 Task:  Click on Hockey In the Cross-Check Hockey League click on  Pick Sheet Your name Grace Davis Team name Sherbrooke Canadiens - X and  Email softage.4@softage.net Period 1 - 3 Point Game Calgary Flames Period 1 - 2 Point Game Boston Bruins Period 1 - 1 Point Game Arizona Coyotes Period 2 - 3 Point Game Anaheim Ducks Period 2 - 2 Point Game New York Islanders Period 2 - 1 Point Game New Jersey Devils Period 3 - 3 Point Game Nashville Predators Period 3 - 2 Point Game Montreal Canadiens Period 3 - 1 Point Game Minnesota Wild Submit pick sheet
Action: Mouse moved to (616, 229)
Screenshot: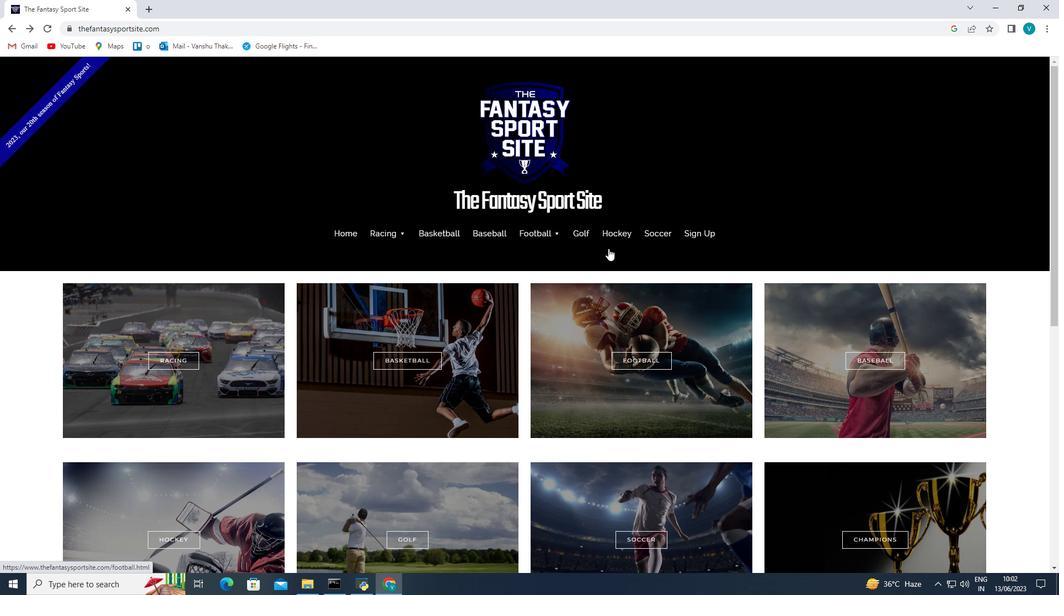 
Action: Mouse pressed left at (616, 229)
Screenshot: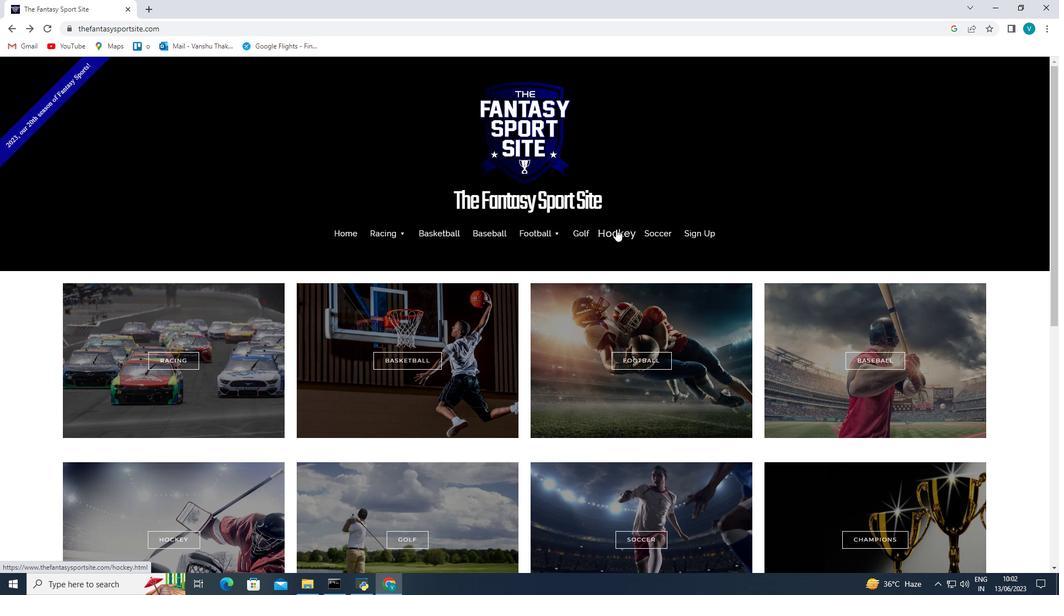 
Action: Mouse moved to (800, 330)
Screenshot: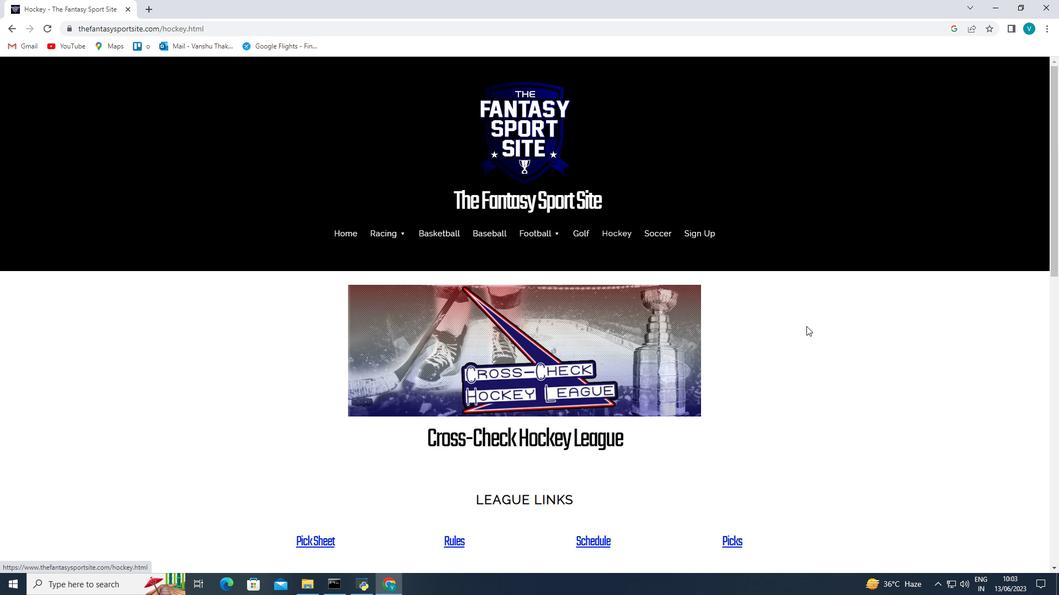
Action: Mouse scrolled (800, 329) with delta (0, 0)
Screenshot: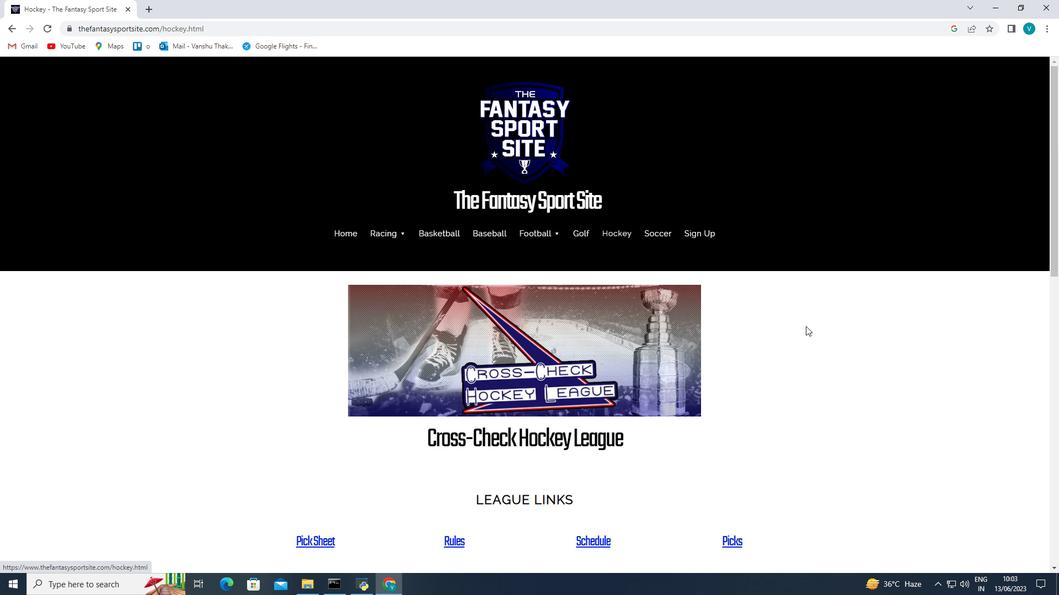 
Action: Mouse moved to (786, 335)
Screenshot: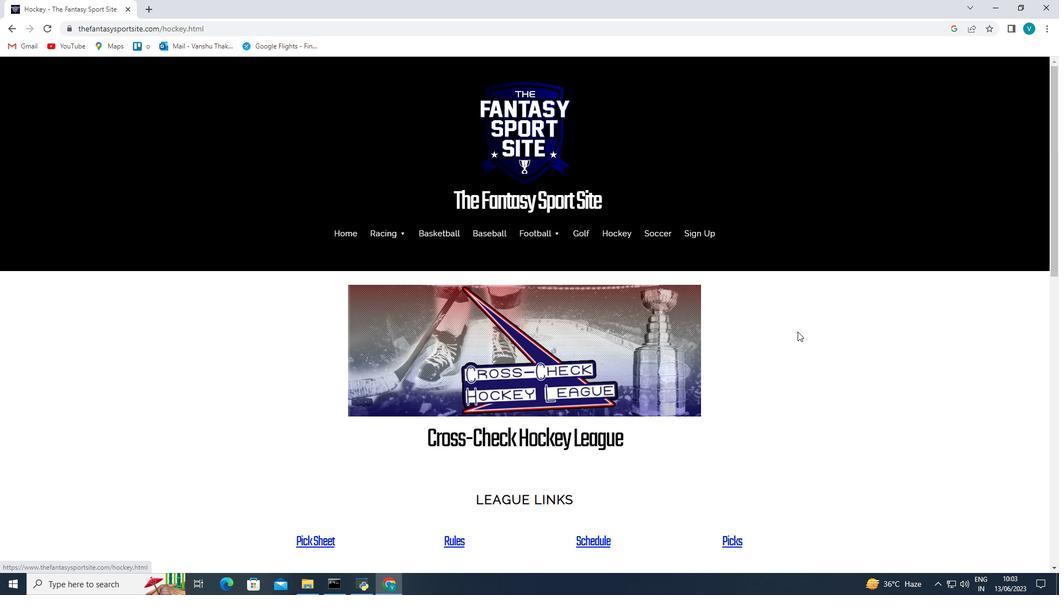 
Action: Mouse scrolled (786, 335) with delta (0, 0)
Screenshot: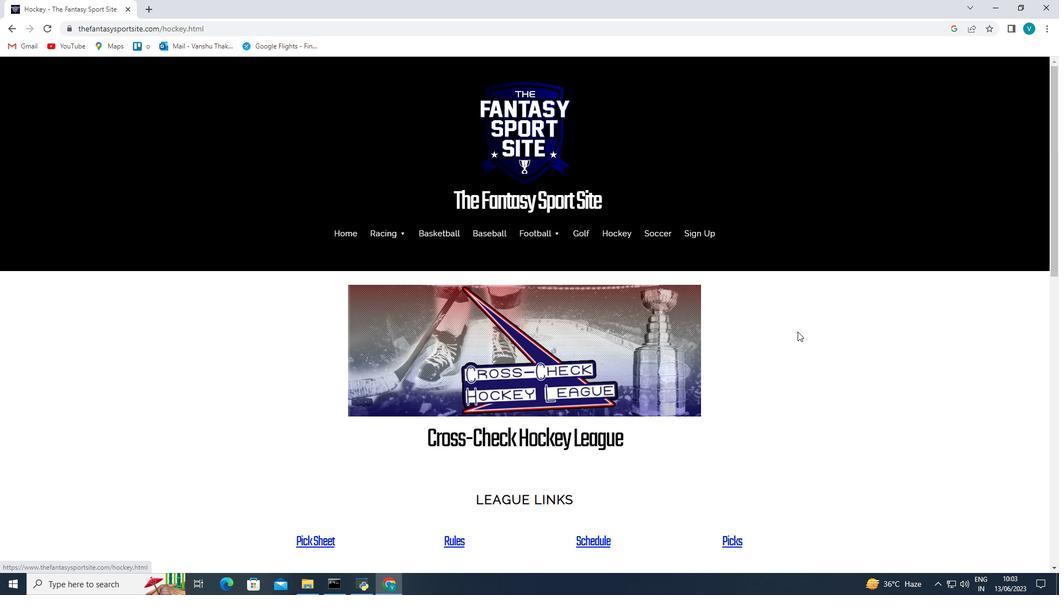 
Action: Mouse moved to (784, 336)
Screenshot: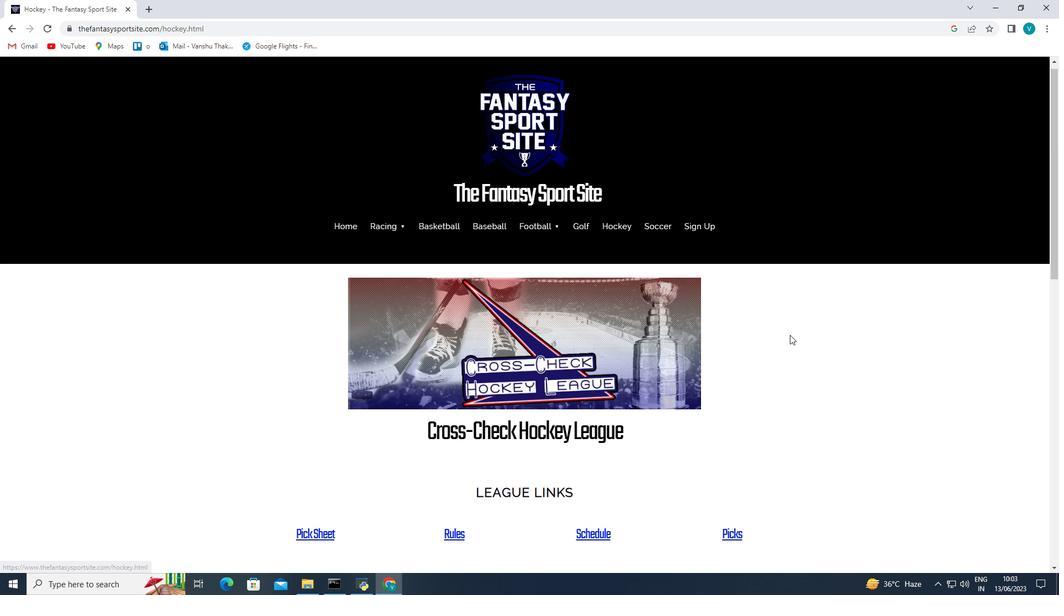 
Action: Mouse scrolled (784, 335) with delta (0, 0)
Screenshot: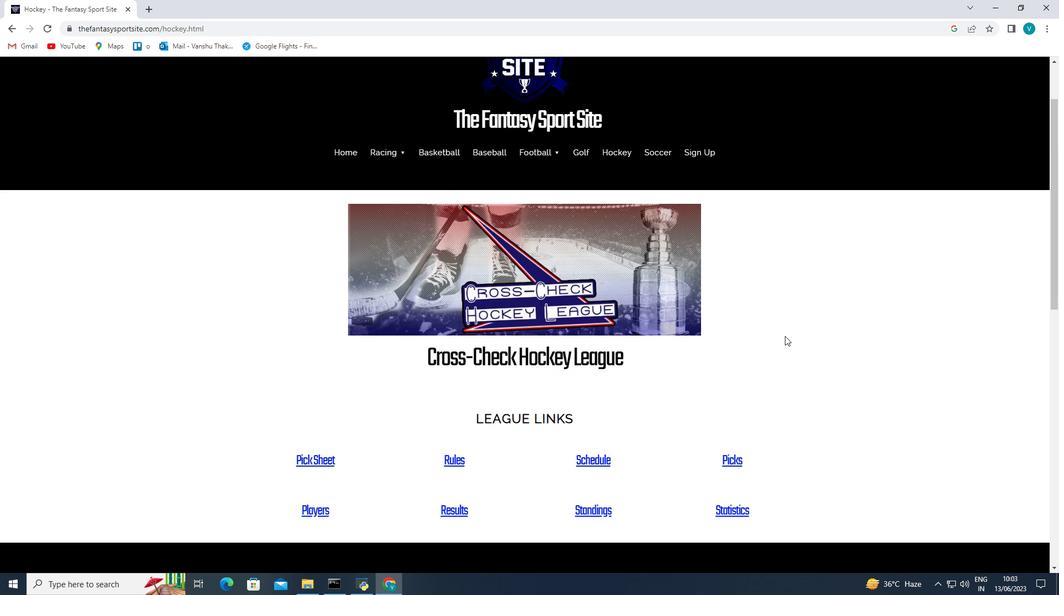 
Action: Mouse moved to (333, 383)
Screenshot: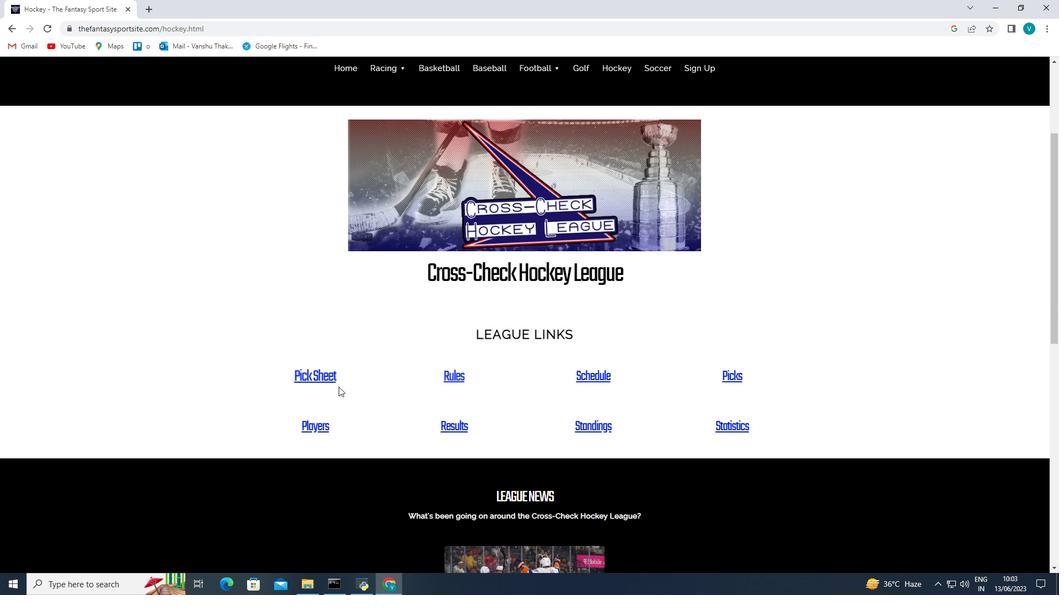 
Action: Mouse pressed left at (333, 383)
Screenshot: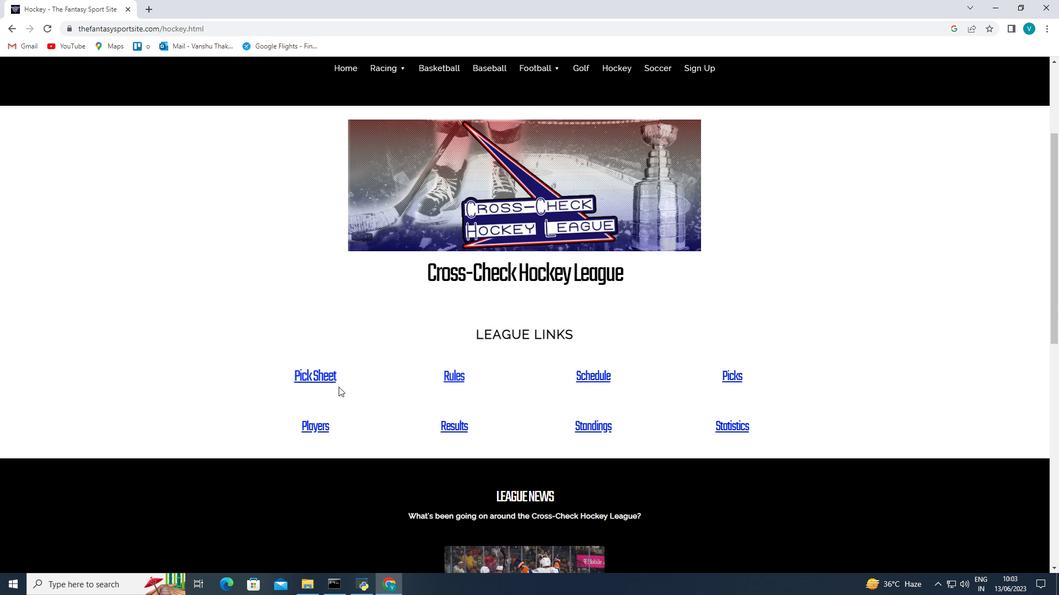 
Action: Mouse moved to (673, 373)
Screenshot: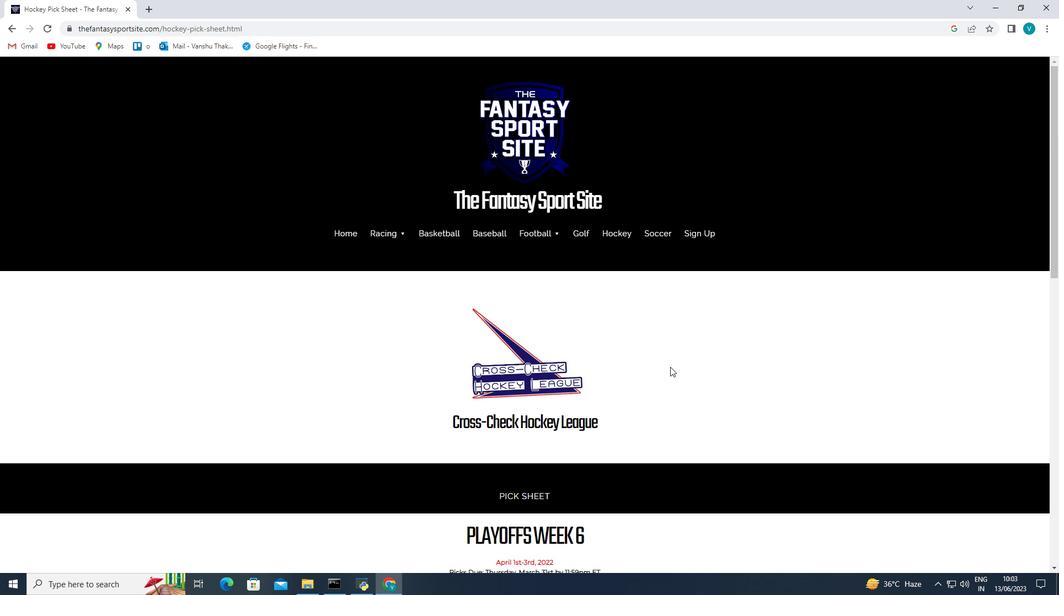 
Action: Mouse scrolled (673, 372) with delta (0, 0)
Screenshot: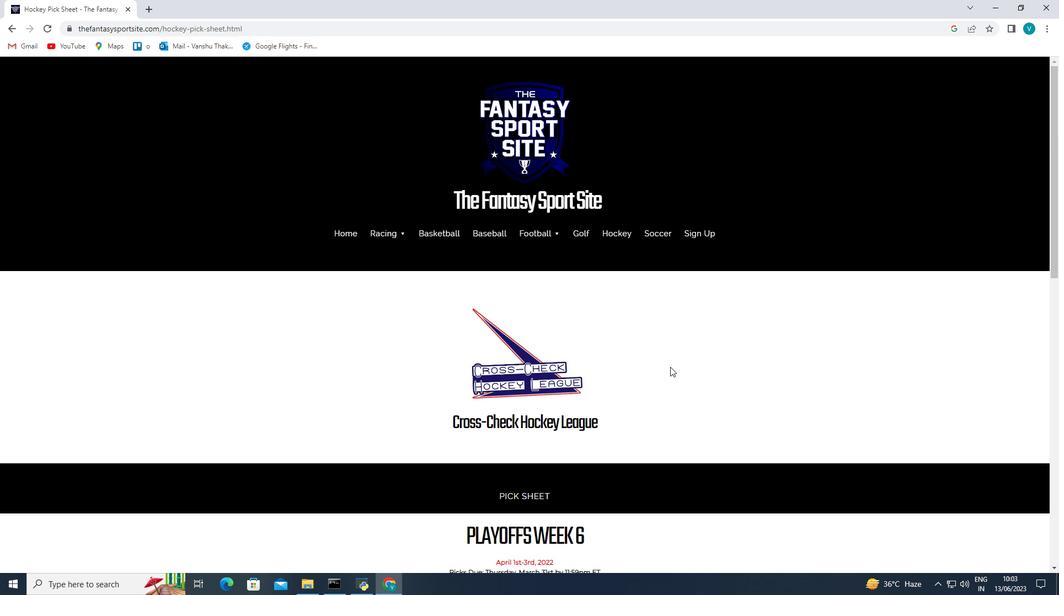 
Action: Mouse moved to (675, 376)
Screenshot: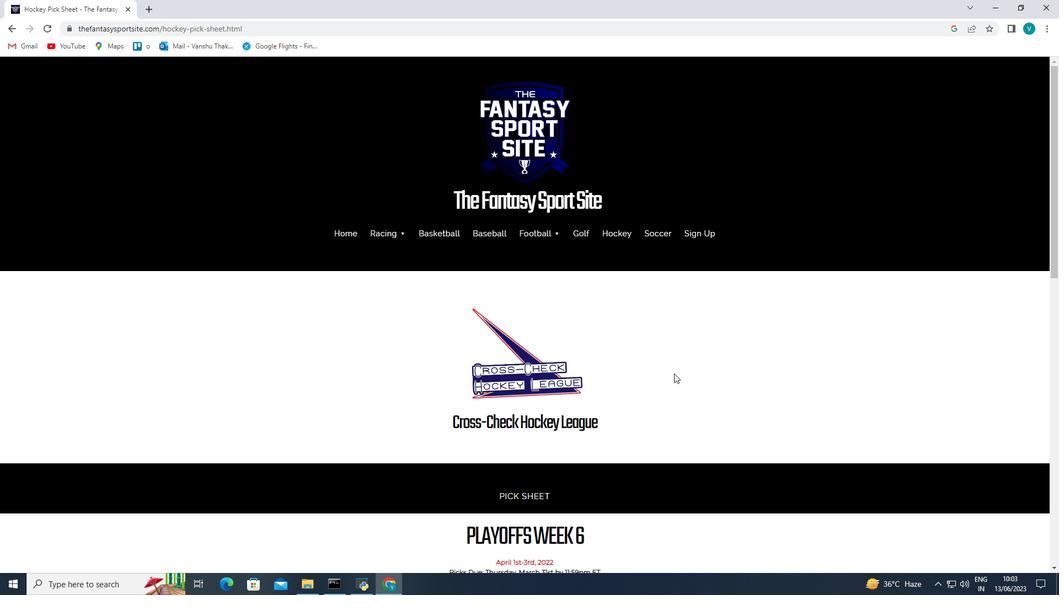 
Action: Mouse scrolled (675, 376) with delta (0, 0)
Screenshot: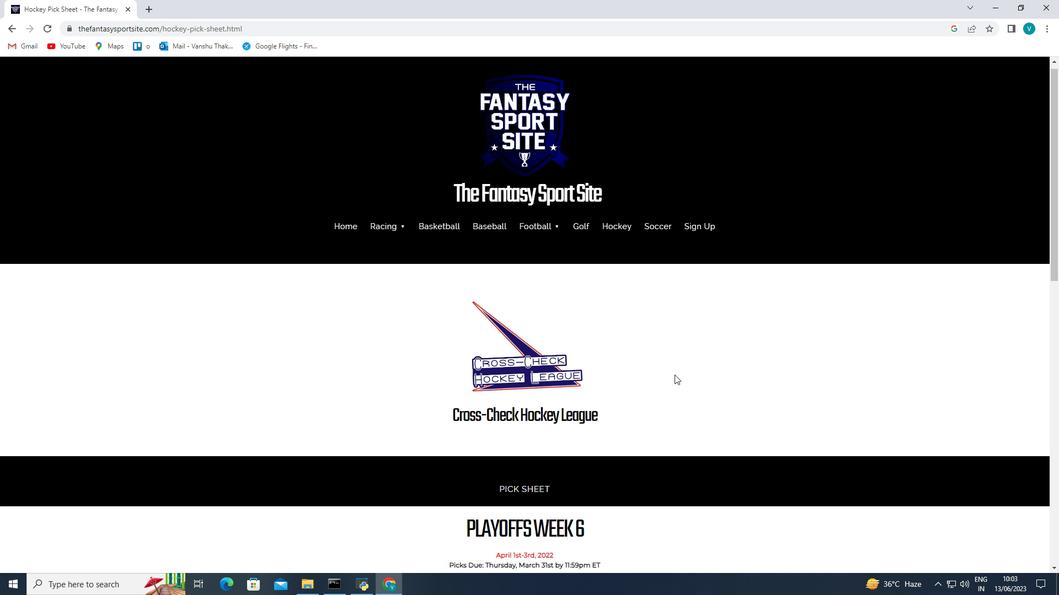 
Action: Mouse moved to (676, 379)
Screenshot: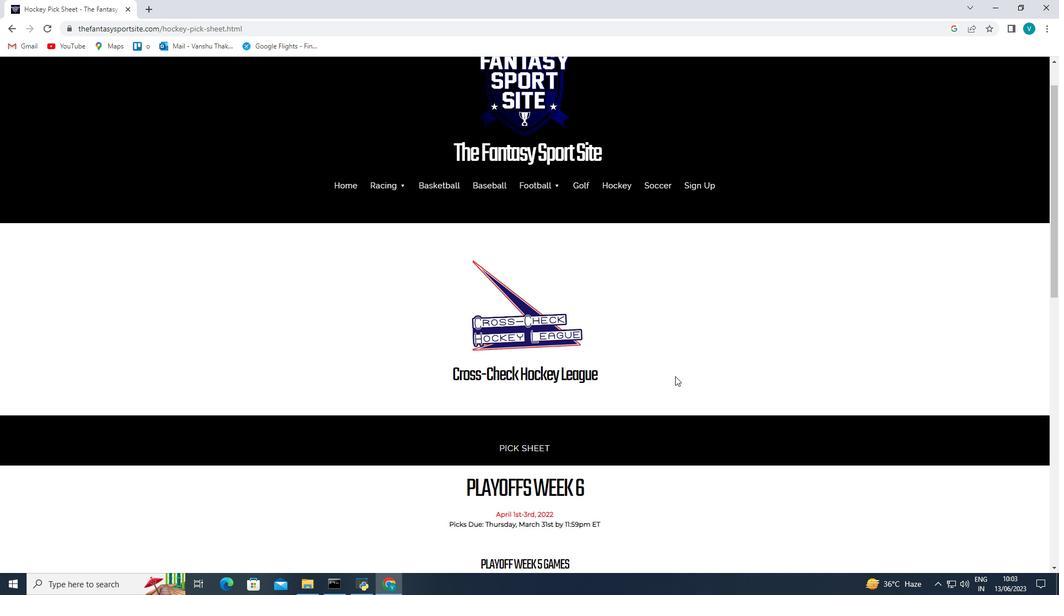 
Action: Mouse scrolled (676, 378) with delta (0, 0)
Screenshot: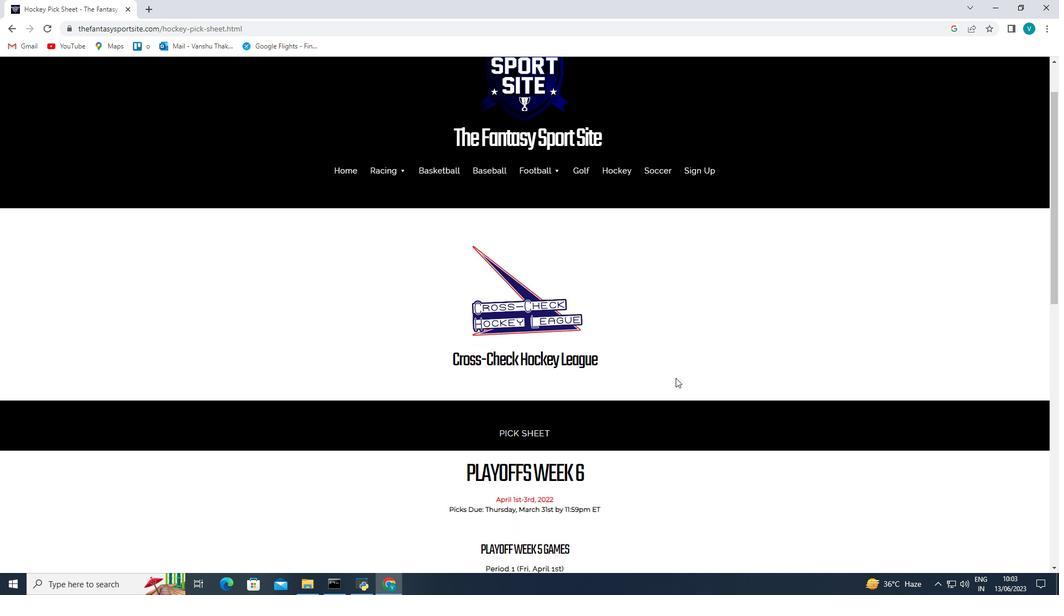 
Action: Mouse scrolled (676, 378) with delta (0, 0)
Screenshot: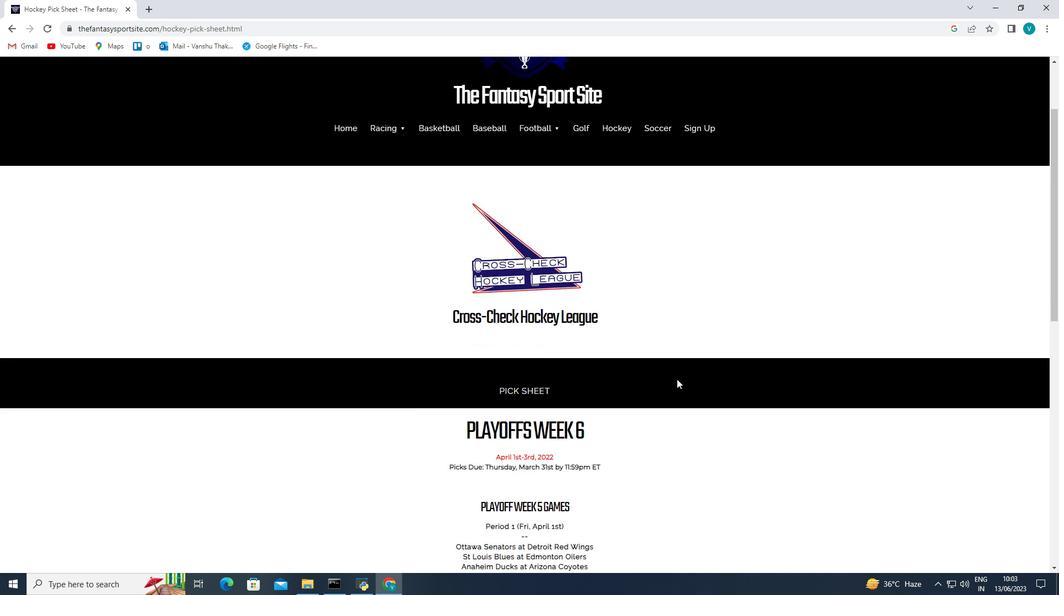 
Action: Mouse scrolled (676, 378) with delta (0, 0)
Screenshot: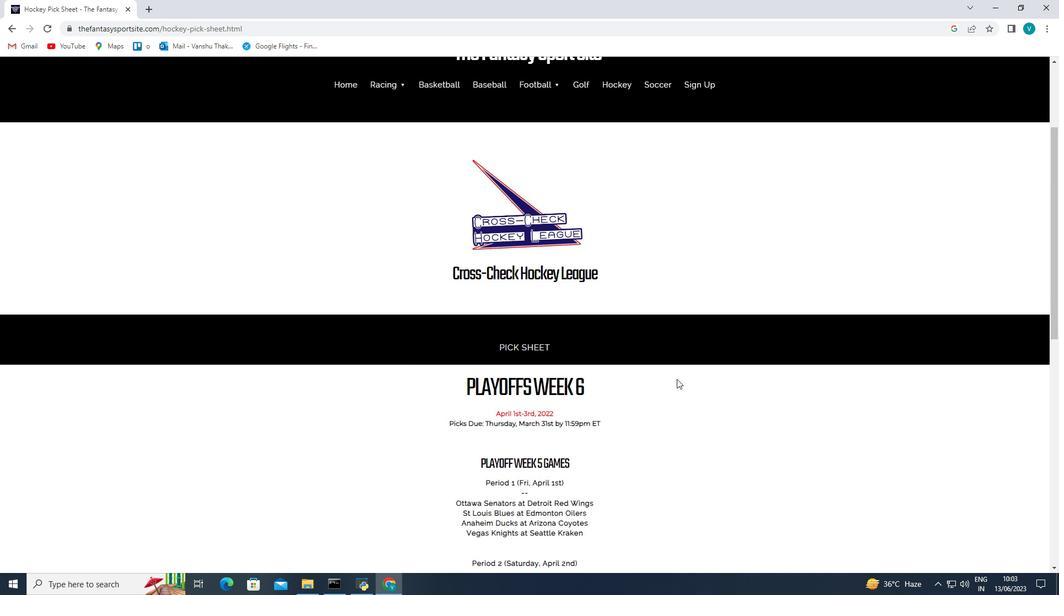 
Action: Mouse scrolled (676, 378) with delta (0, 0)
Screenshot: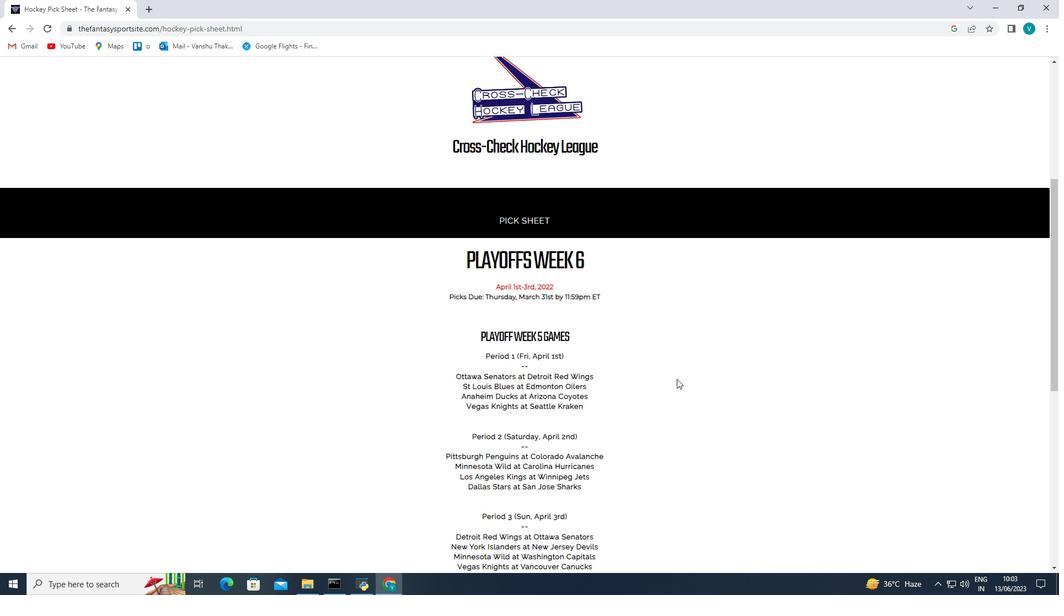 
Action: Mouse scrolled (676, 378) with delta (0, 0)
Screenshot: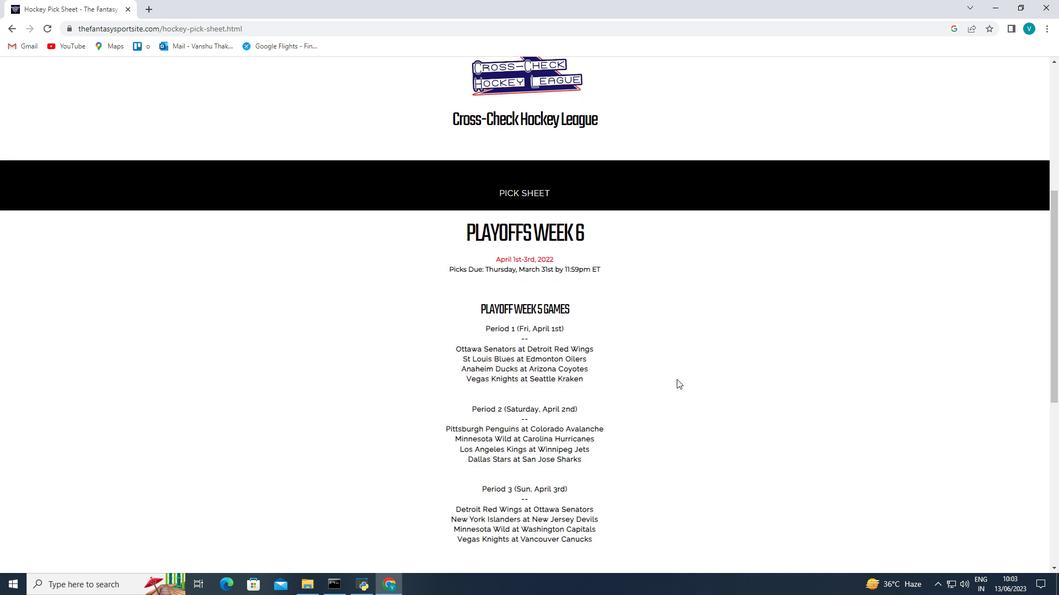 
Action: Mouse scrolled (676, 378) with delta (0, 0)
Screenshot: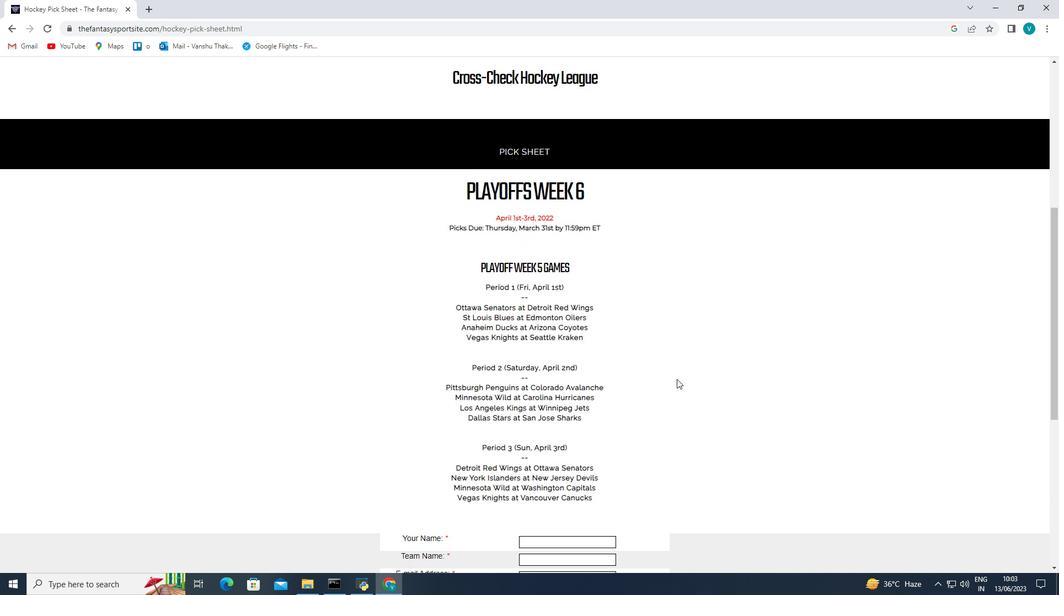 
Action: Mouse scrolled (676, 378) with delta (0, 0)
Screenshot: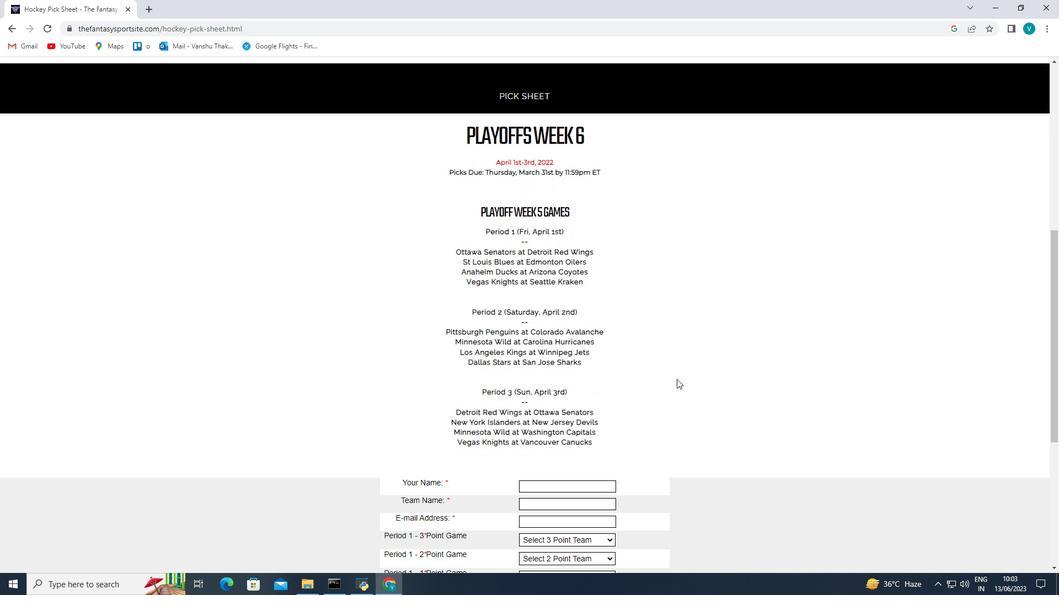 
Action: Mouse scrolled (676, 378) with delta (0, 0)
Screenshot: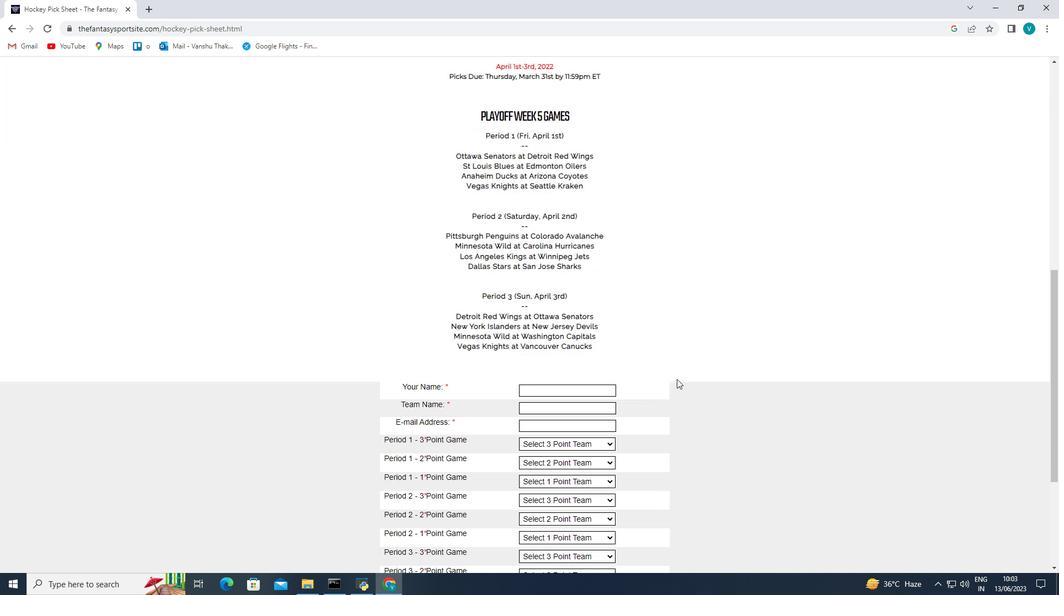 
Action: Mouse scrolled (676, 378) with delta (0, 0)
Screenshot: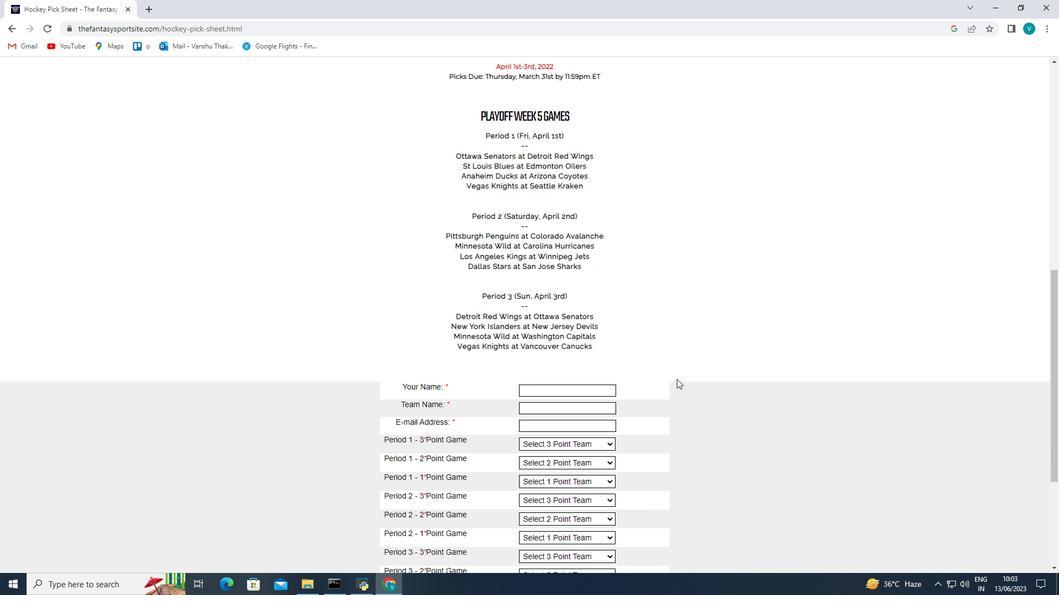 
Action: Mouse scrolled (676, 378) with delta (0, 0)
Screenshot: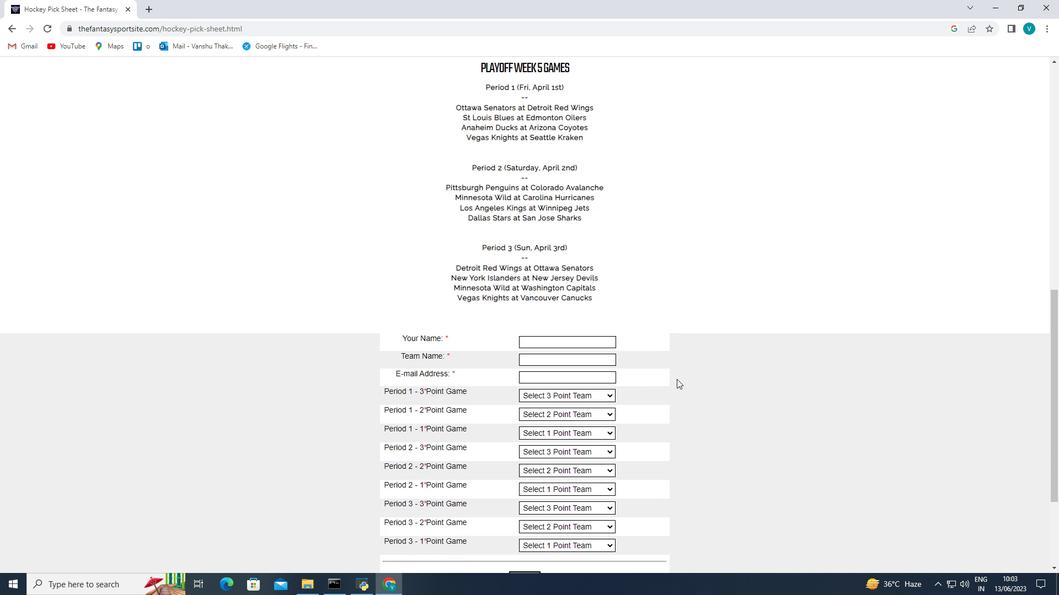 
Action: Mouse moved to (558, 228)
Screenshot: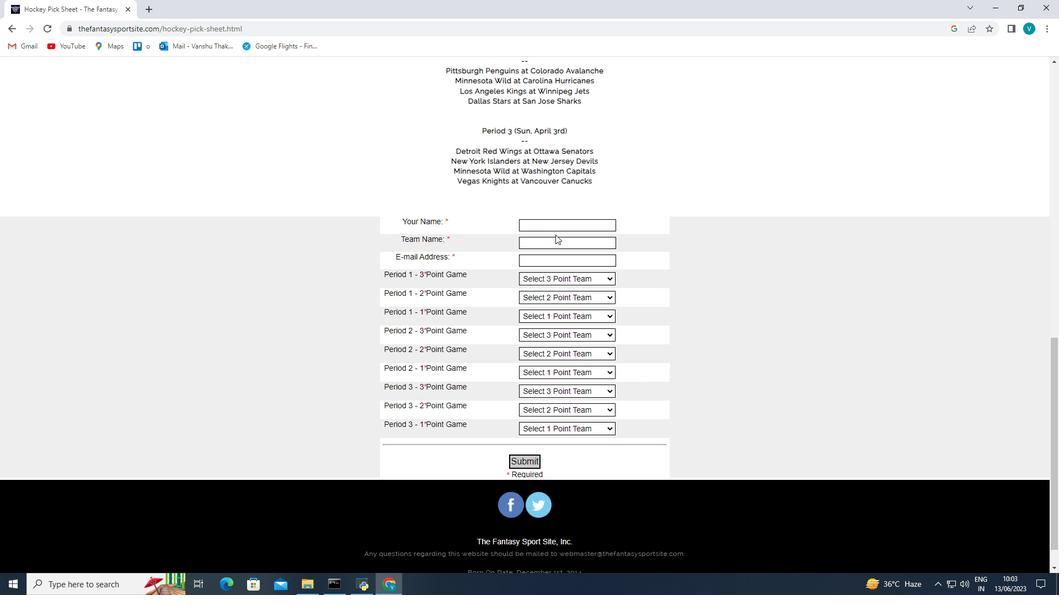
Action: Mouse pressed left at (558, 228)
Screenshot: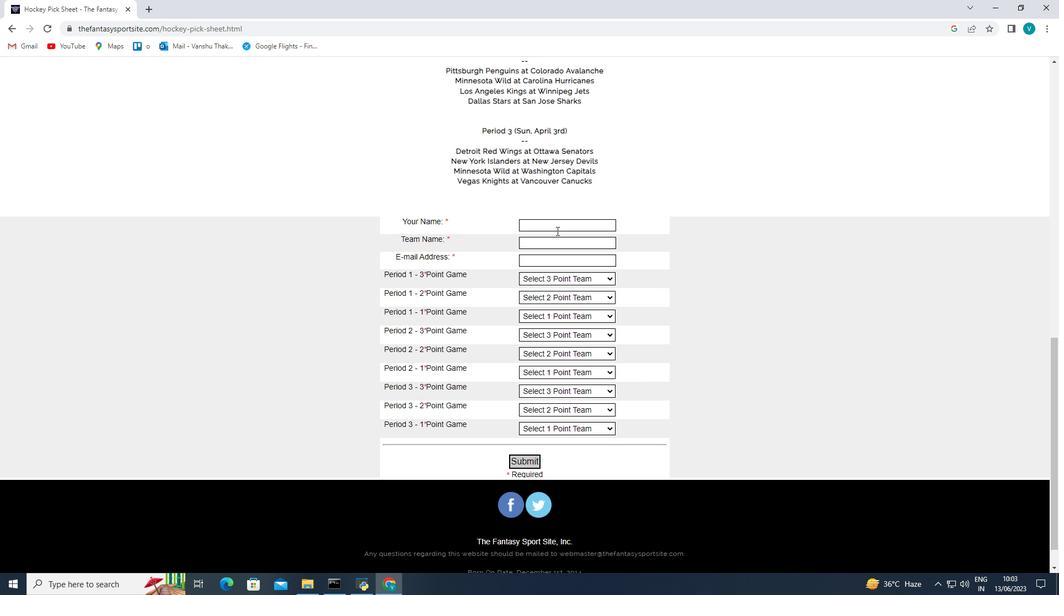 
Action: Key pressed <Key.shift>Grace<Key.space><Key.shift>Davis
Screenshot: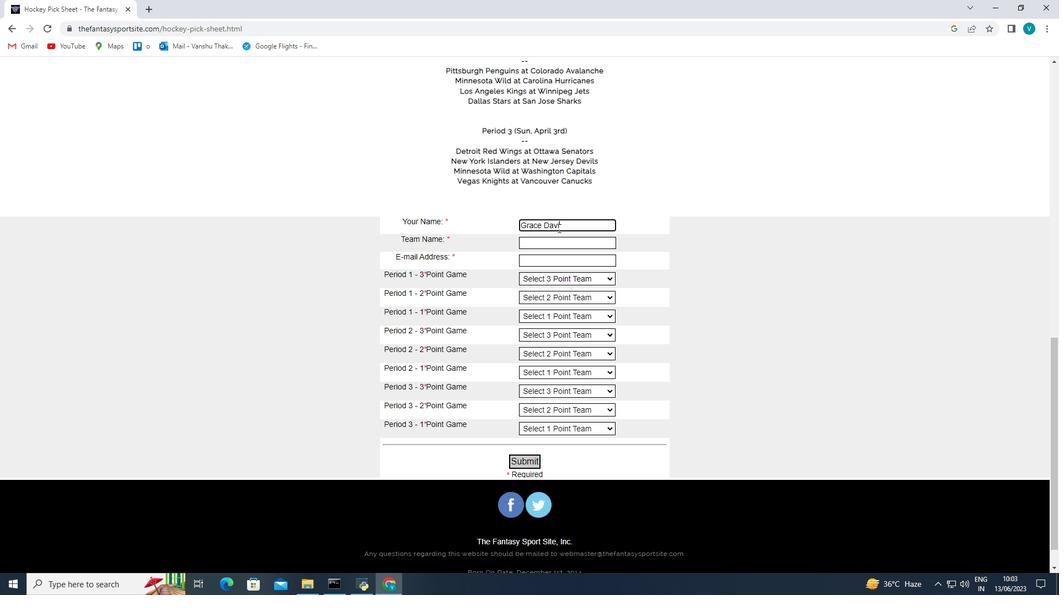 
Action: Mouse moved to (554, 247)
Screenshot: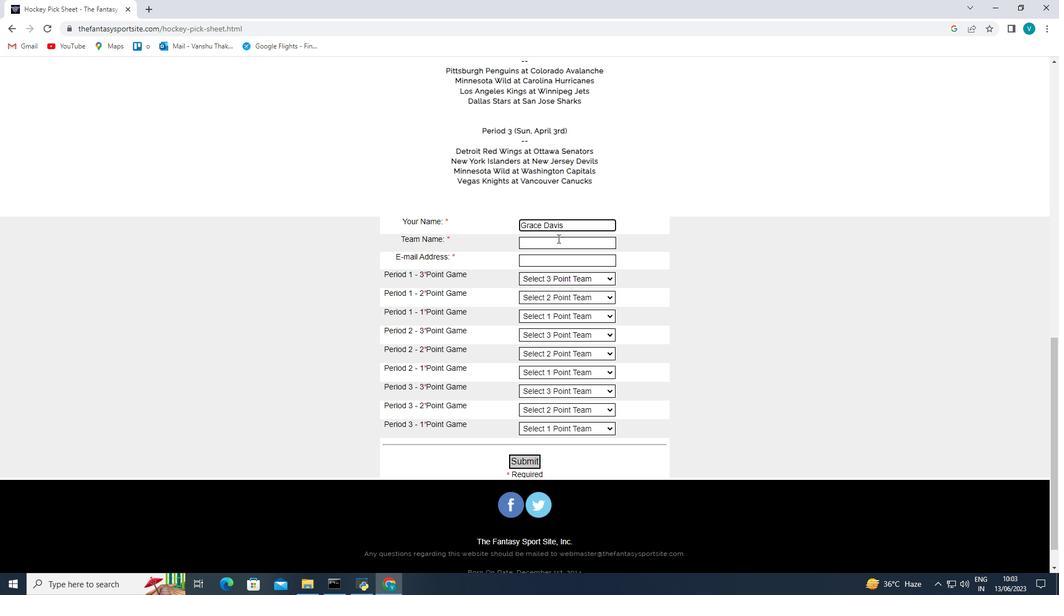 
Action: Mouse pressed left at (554, 247)
Screenshot: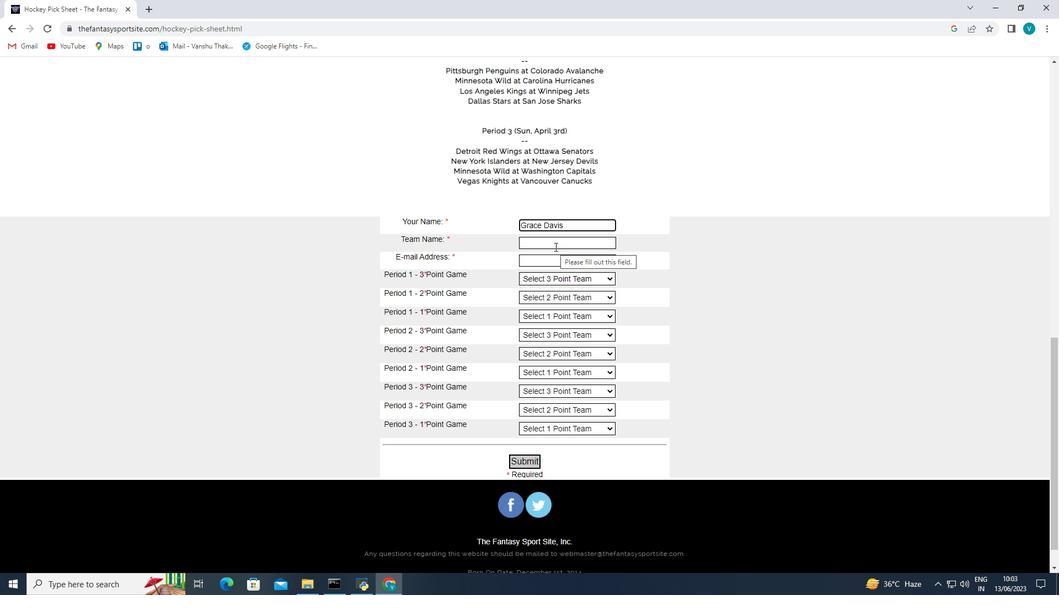 
Action: Key pressed <Key.shift><Key.shift><Key.shift><Key.shift><Key.shift><Key.shift><Key.shift><Key.shift><Key.shift><Key.shift><Key.shift><Key.shift><Key.shift><Key.shift><Key.shift><Key.shift><Key.shift><Key.shift><Key.shift><Key.shift><Key.shift><Key.shift><Key.shift><Key.shift><Key.shift><Key.shift><Key.shift><Key.shift><Key.shift><Key.shift><Key.shift><Key.shift><Key.shift><Key.shift>Sherbrooke<Key.space><Key.shift><Key.shift><Key.shift><Key.shift><Key.shift><Key.shift><Key.shift><Key.shift><Key.shift><Key.shift><Key.shift>Canadiens-<Key.shift>X
Screenshot: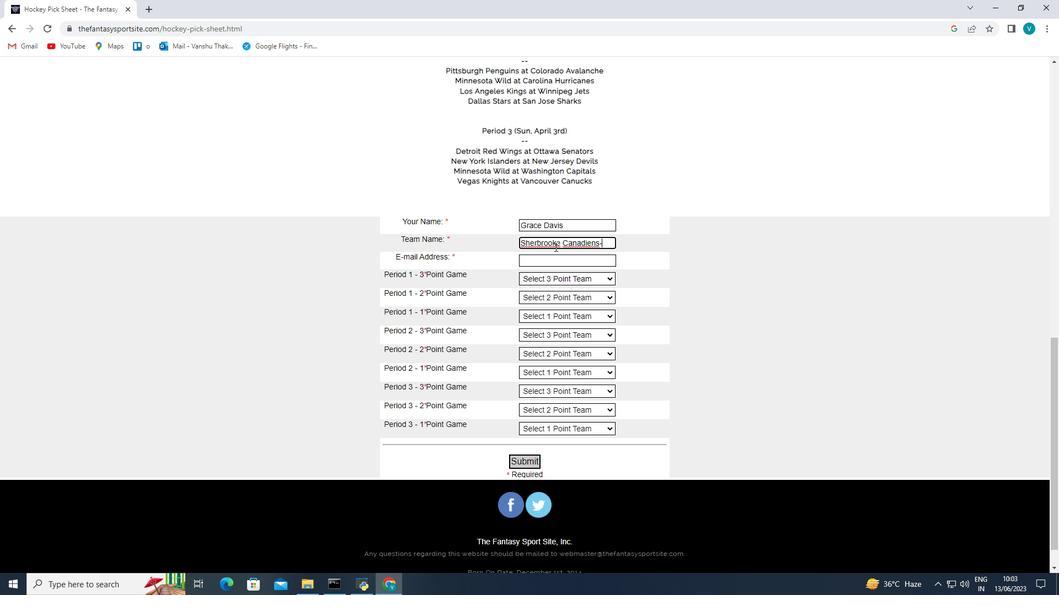 
Action: Mouse moved to (558, 263)
Screenshot: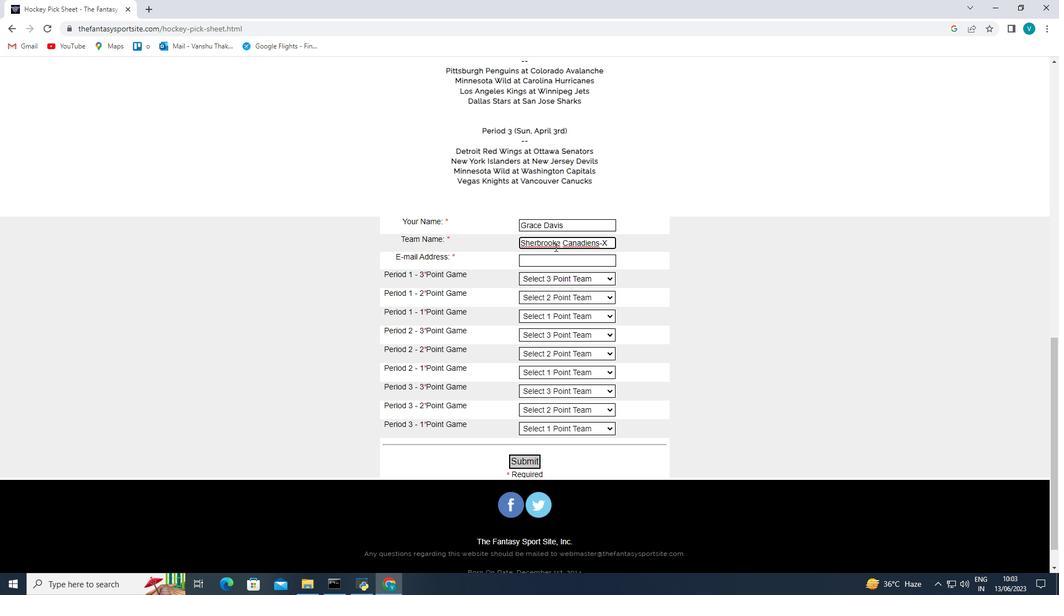 
Action: Mouse pressed left at (558, 263)
Screenshot: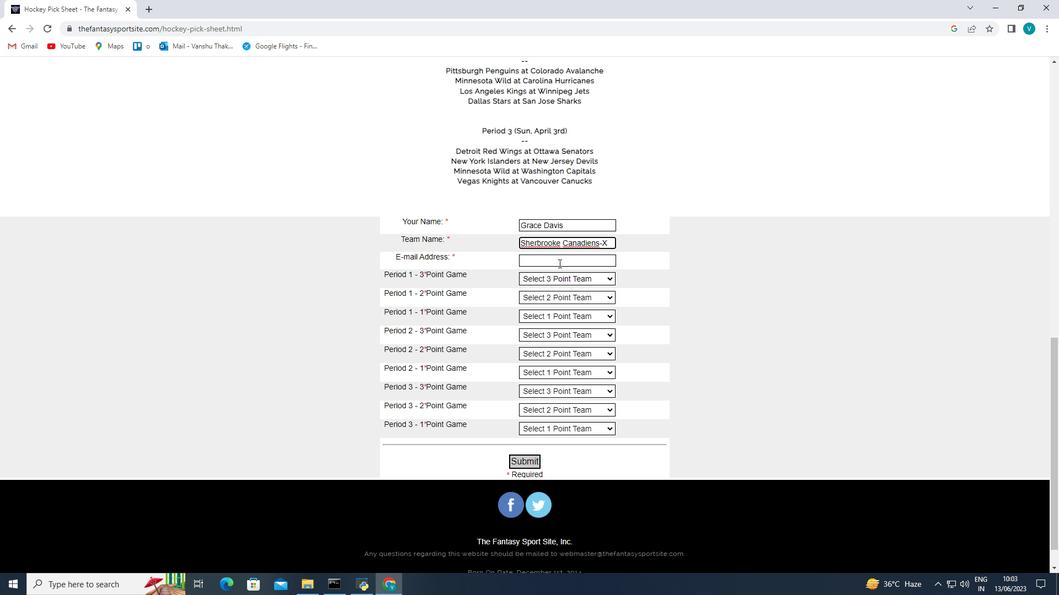 
Action: Key pressed softage.4<Key.shift><Key.shift>@softage.net
Screenshot: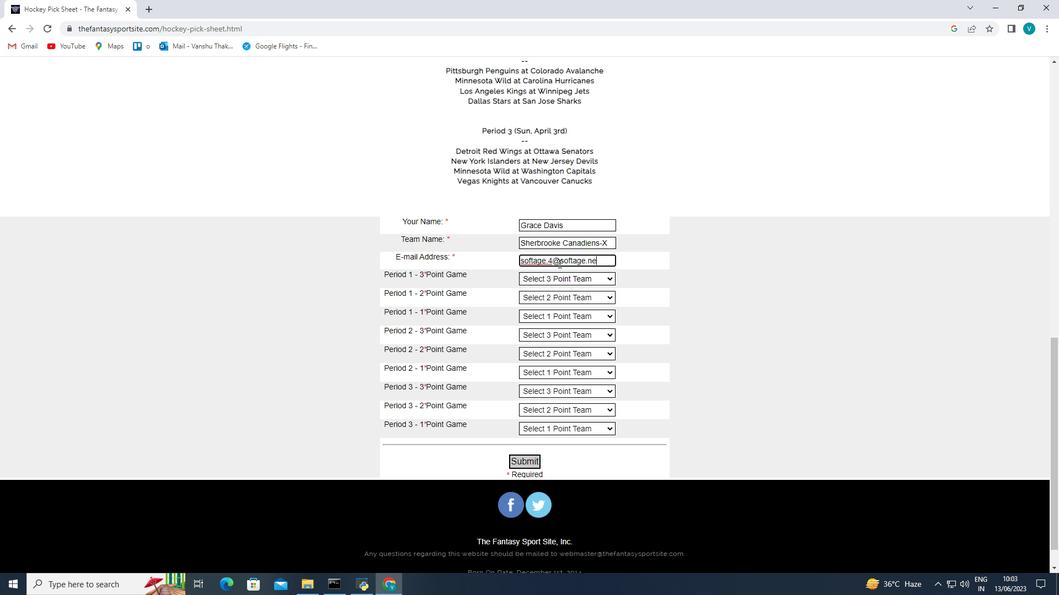 
Action: Mouse moved to (590, 280)
Screenshot: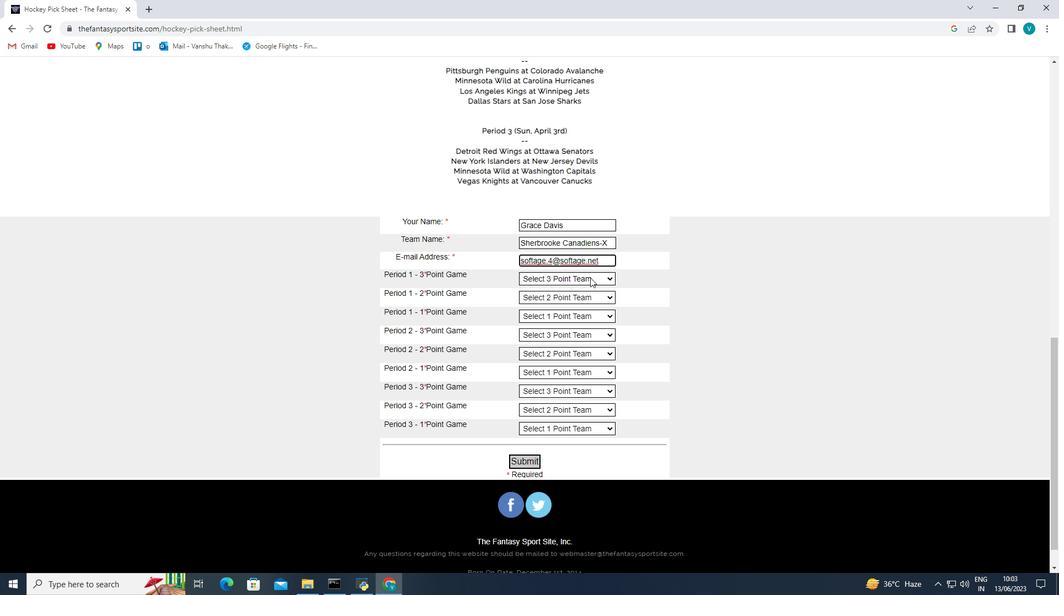 
Action: Mouse pressed left at (590, 280)
Screenshot: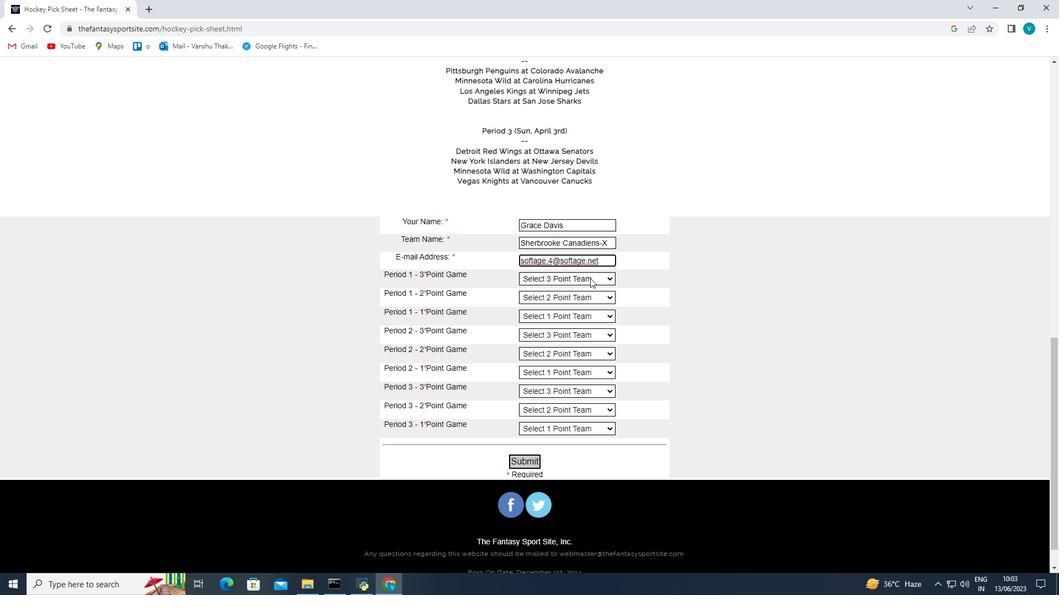 
Action: Mouse moved to (579, 335)
Screenshot: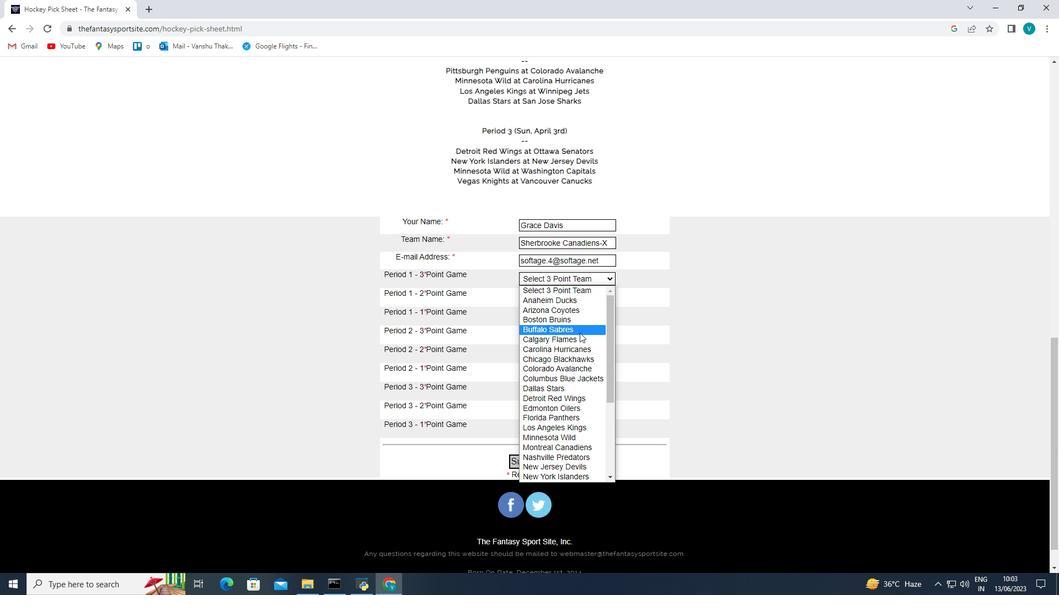 
Action: Mouse pressed left at (579, 335)
Screenshot: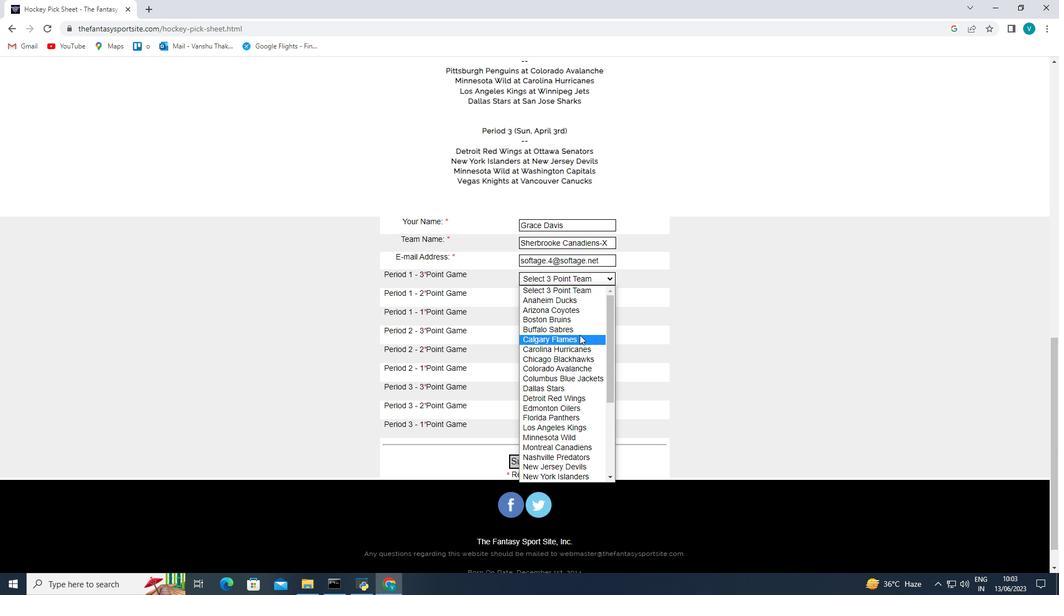 
Action: Mouse moved to (580, 297)
Screenshot: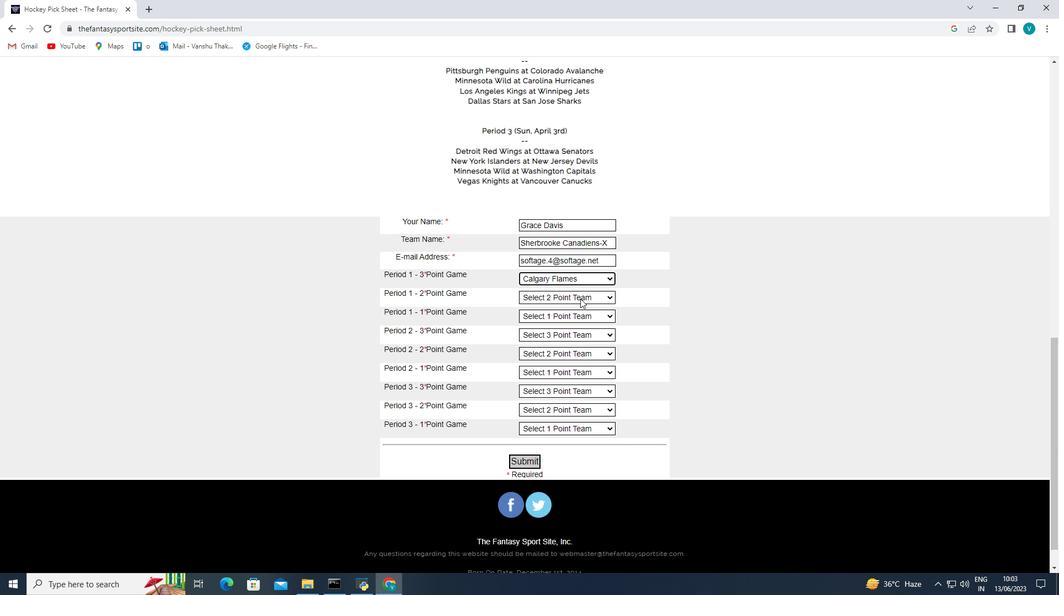 
Action: Mouse pressed left at (580, 297)
Screenshot: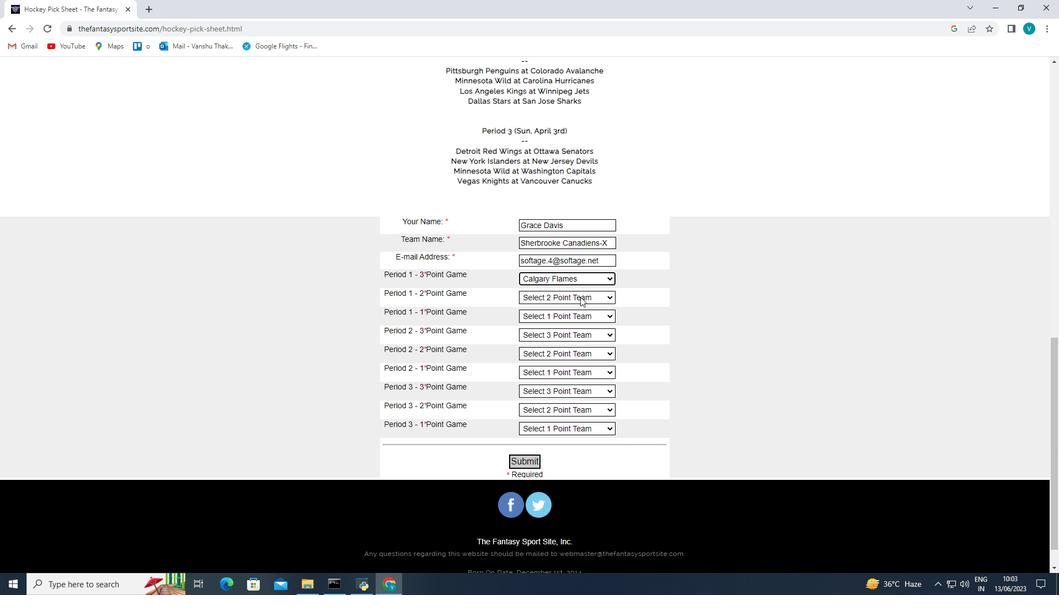 
Action: Mouse moved to (575, 338)
Screenshot: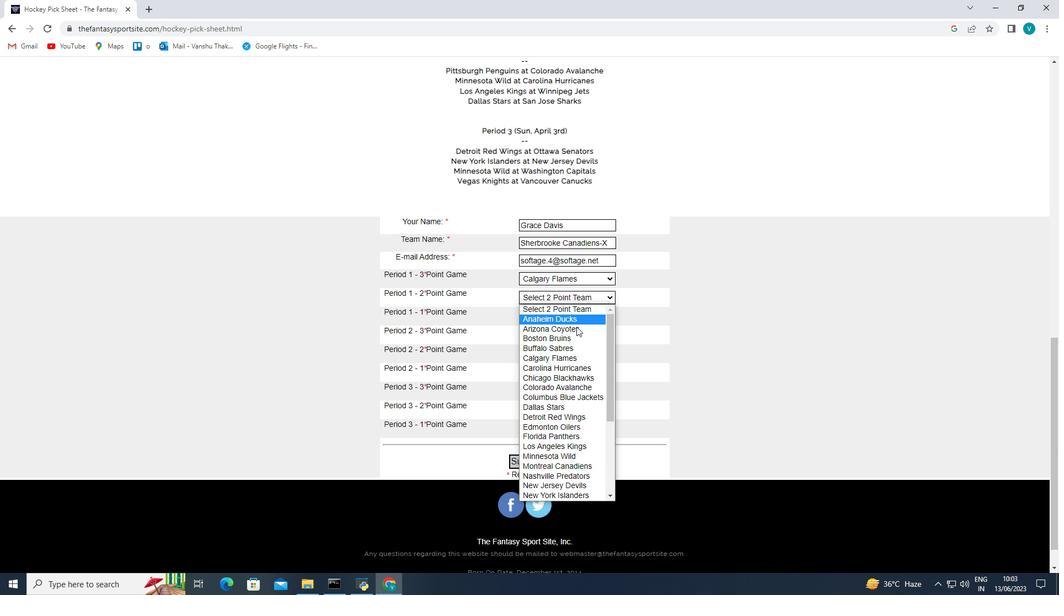 
Action: Mouse pressed left at (575, 338)
Screenshot: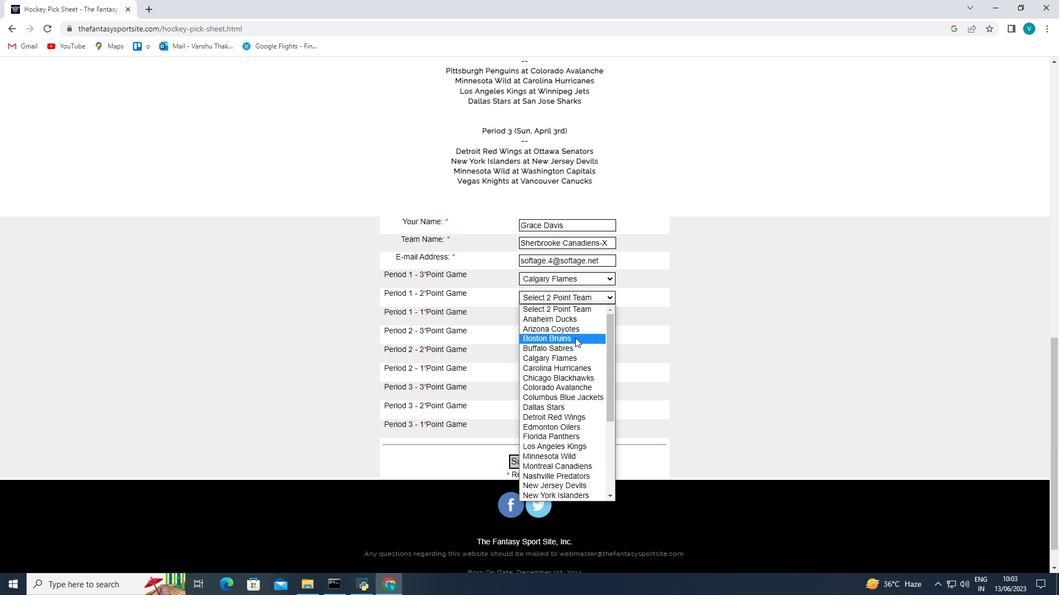 
Action: Mouse moved to (578, 317)
Screenshot: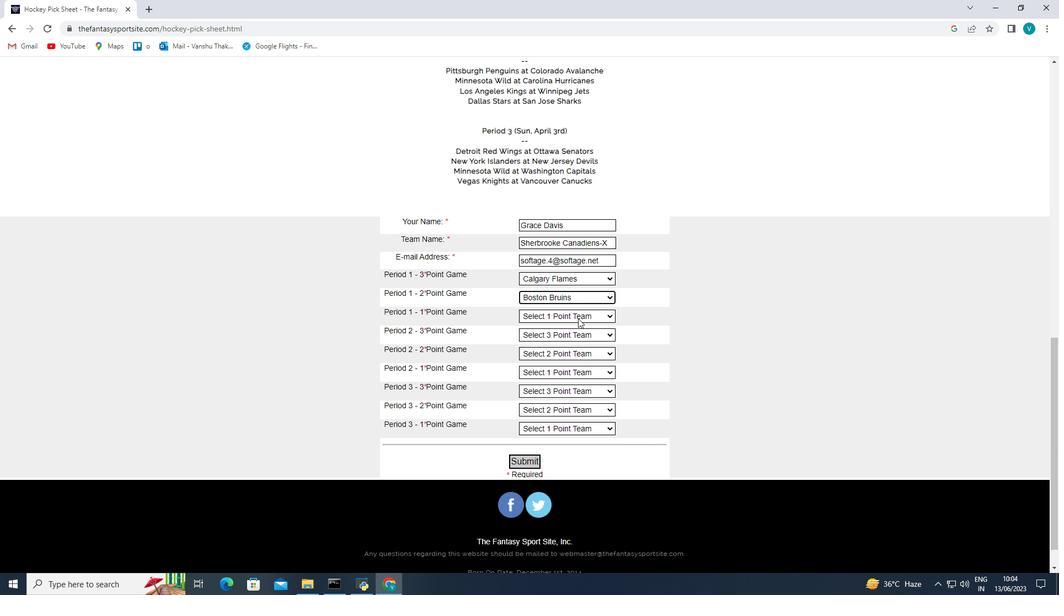 
Action: Mouse pressed left at (578, 317)
Screenshot: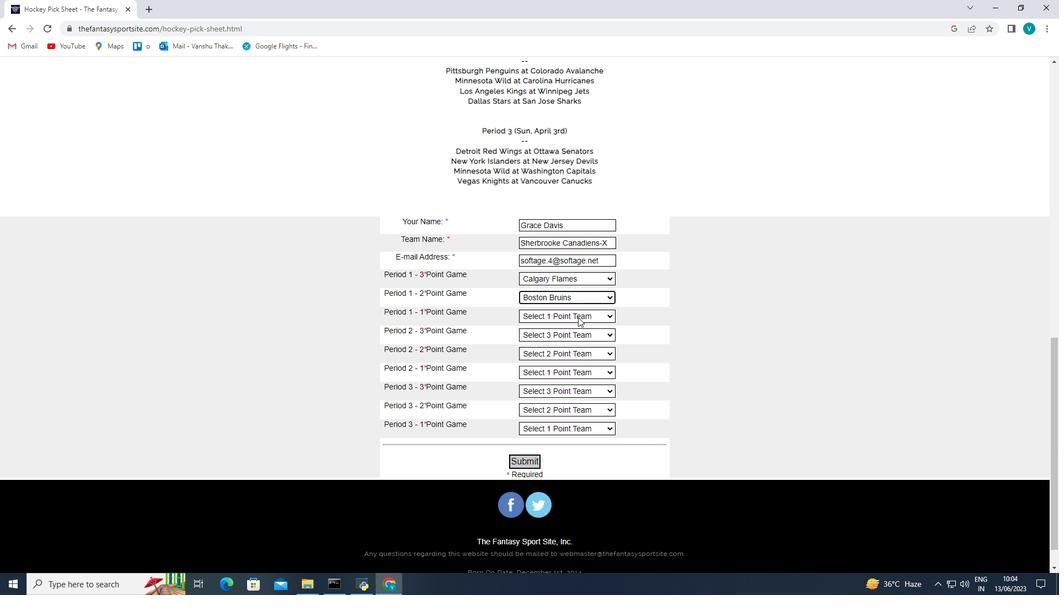 
Action: Mouse moved to (581, 349)
Screenshot: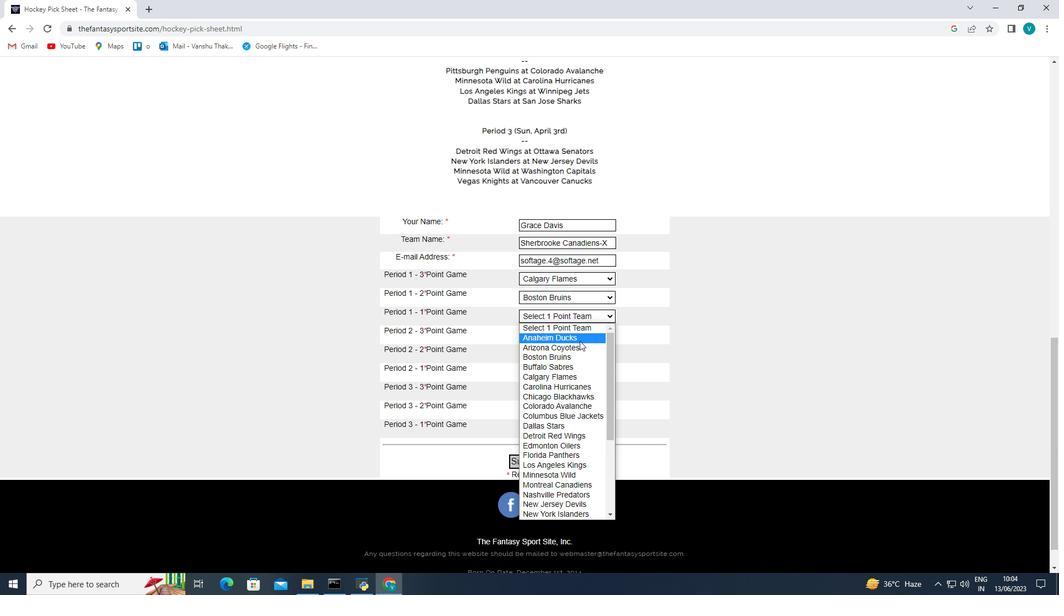 
Action: Mouse pressed left at (581, 349)
Screenshot: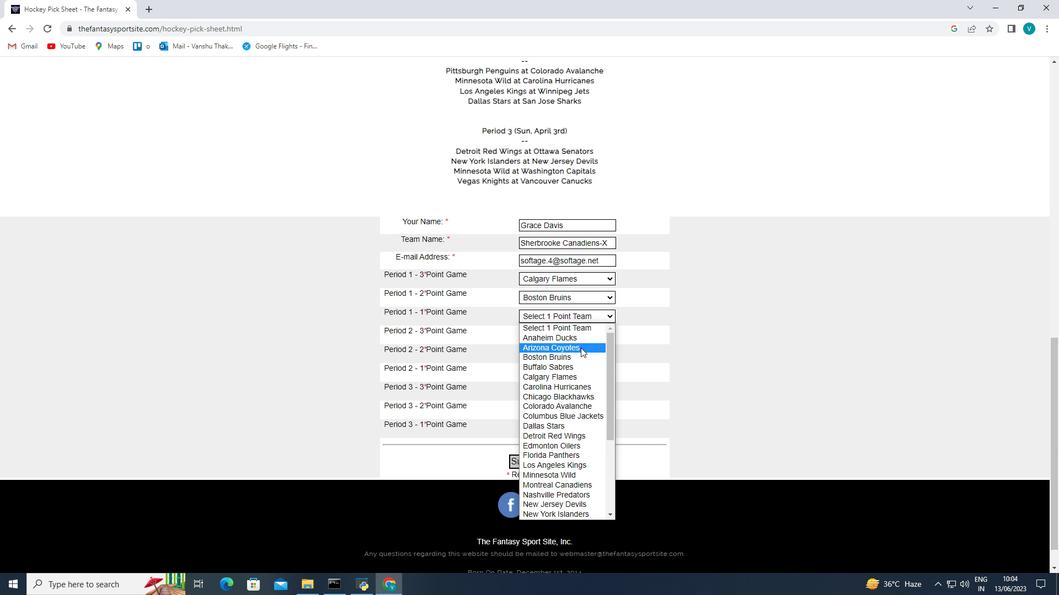 
Action: Mouse moved to (582, 330)
Screenshot: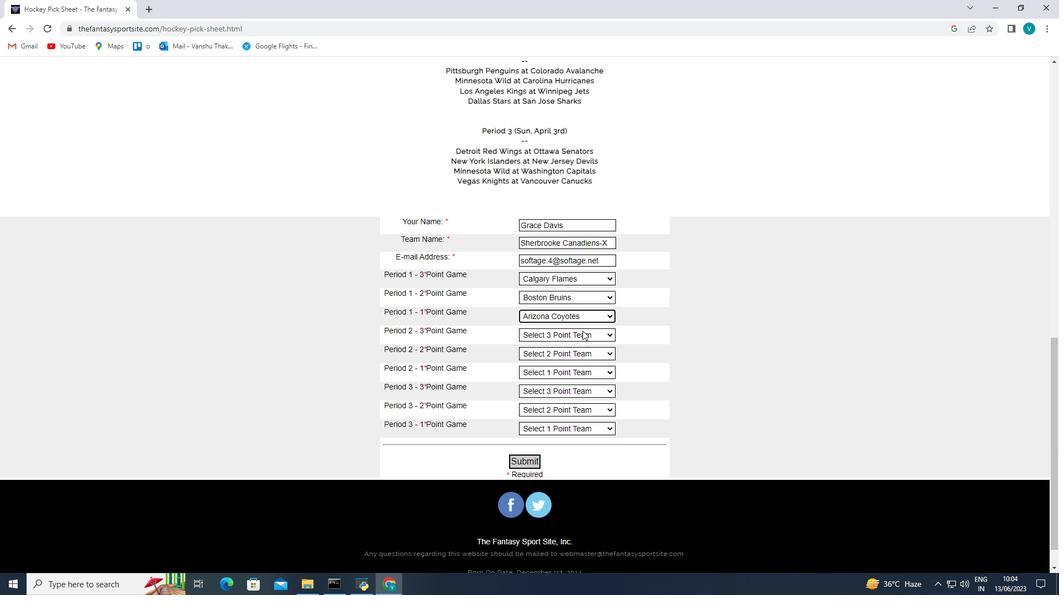 
Action: Mouse pressed left at (582, 330)
Screenshot: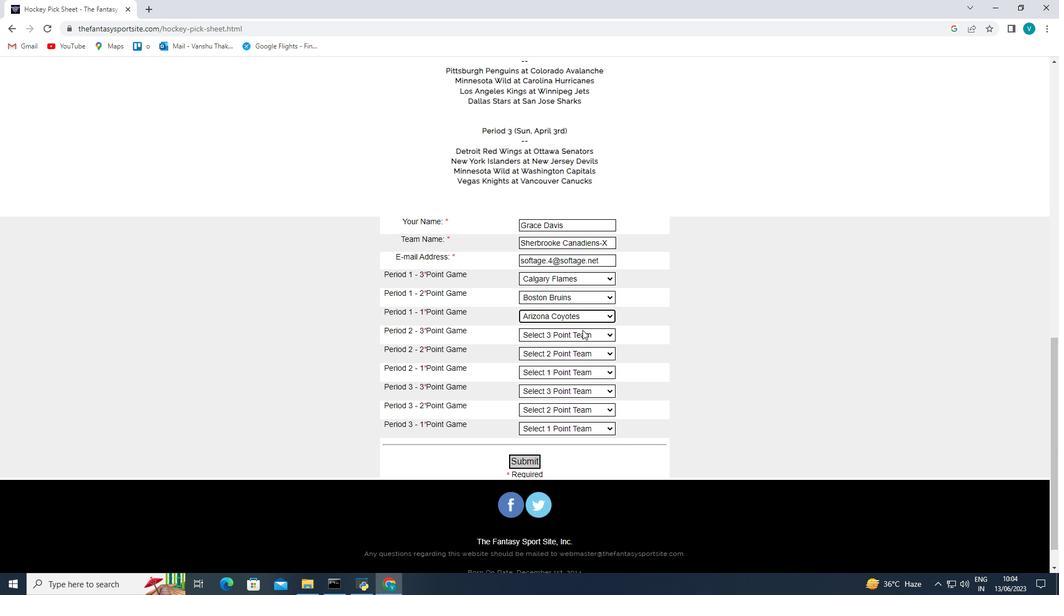 
Action: Mouse moved to (580, 354)
Screenshot: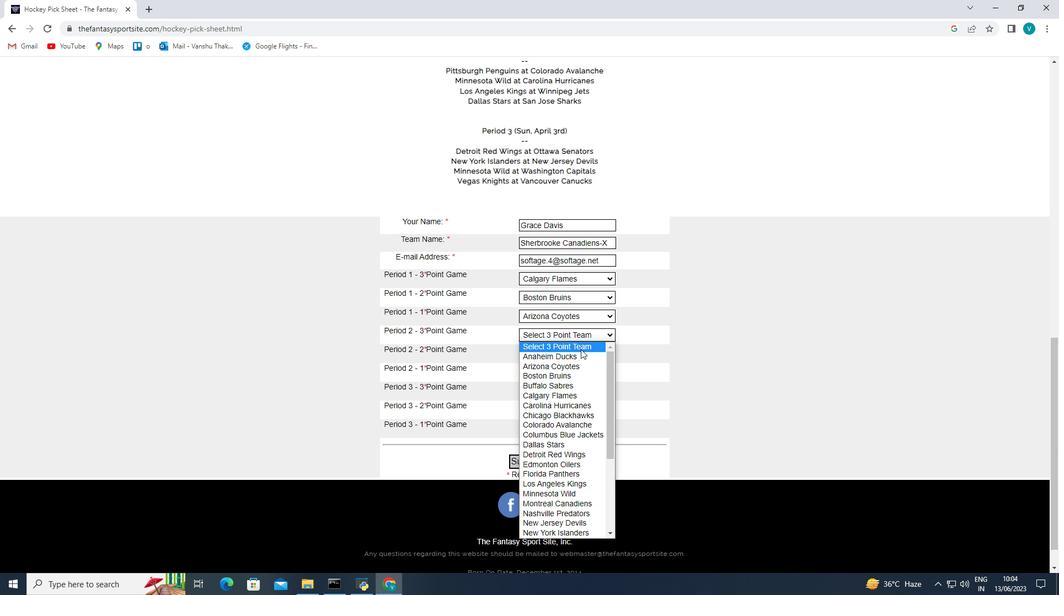 
Action: Mouse pressed left at (580, 354)
Screenshot: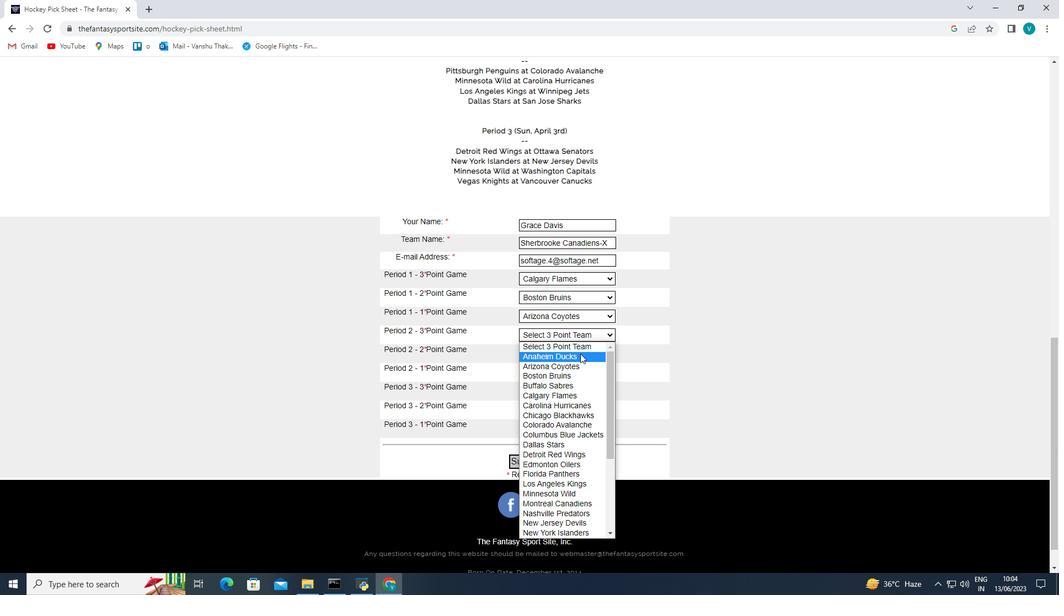 
Action: Mouse pressed left at (580, 354)
Screenshot: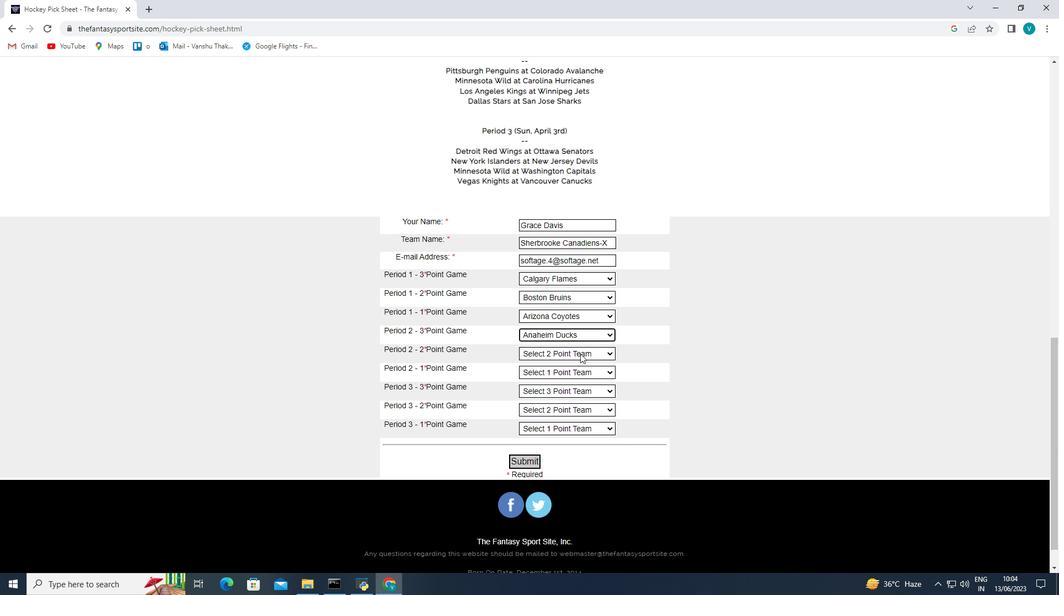 
Action: Mouse moved to (582, 550)
Screenshot: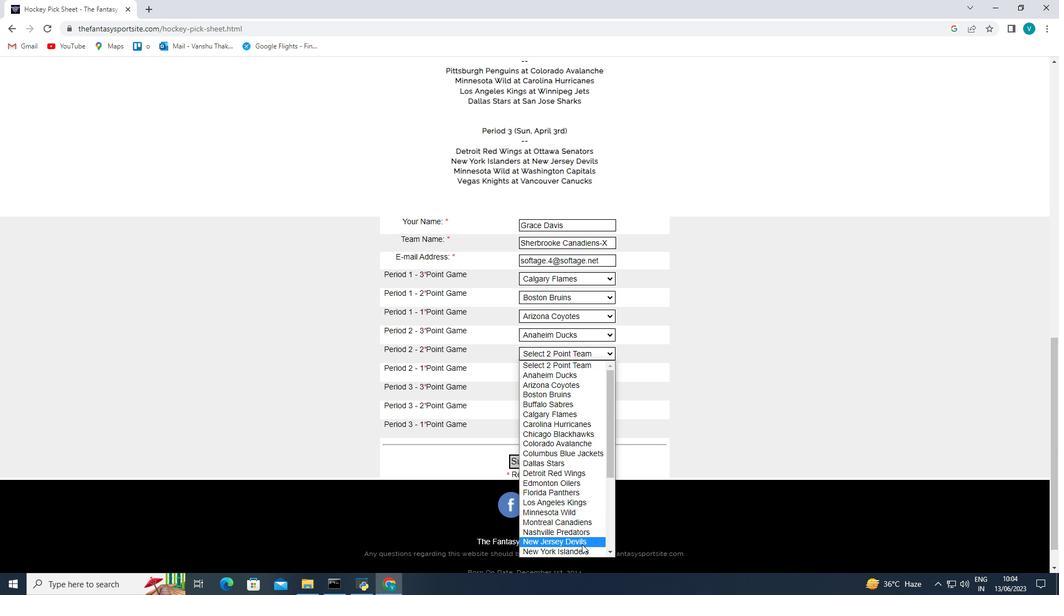 
Action: Mouse pressed left at (582, 550)
Screenshot: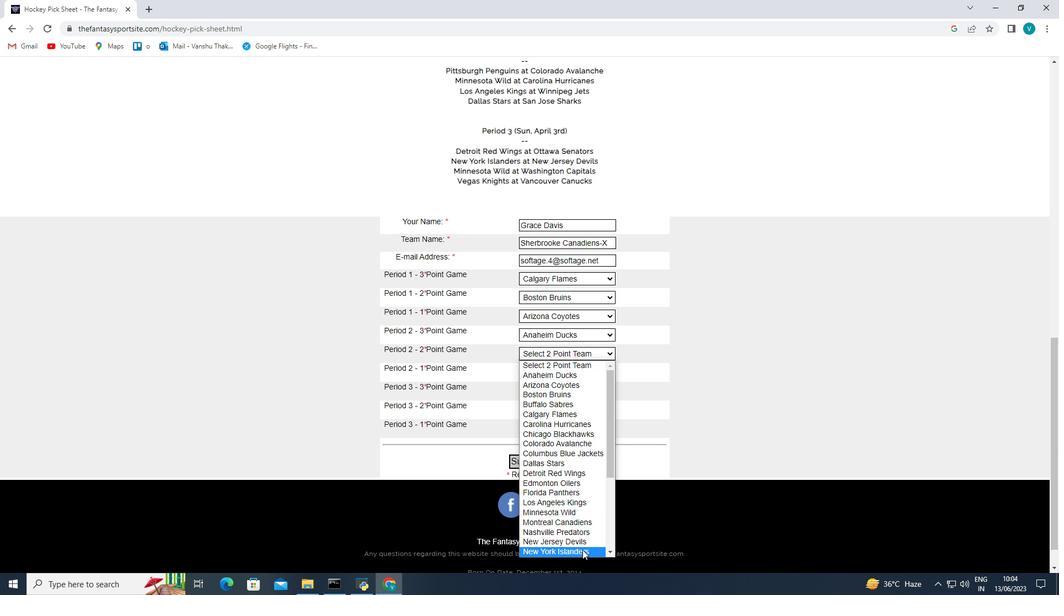 
Action: Mouse moved to (583, 369)
Screenshot: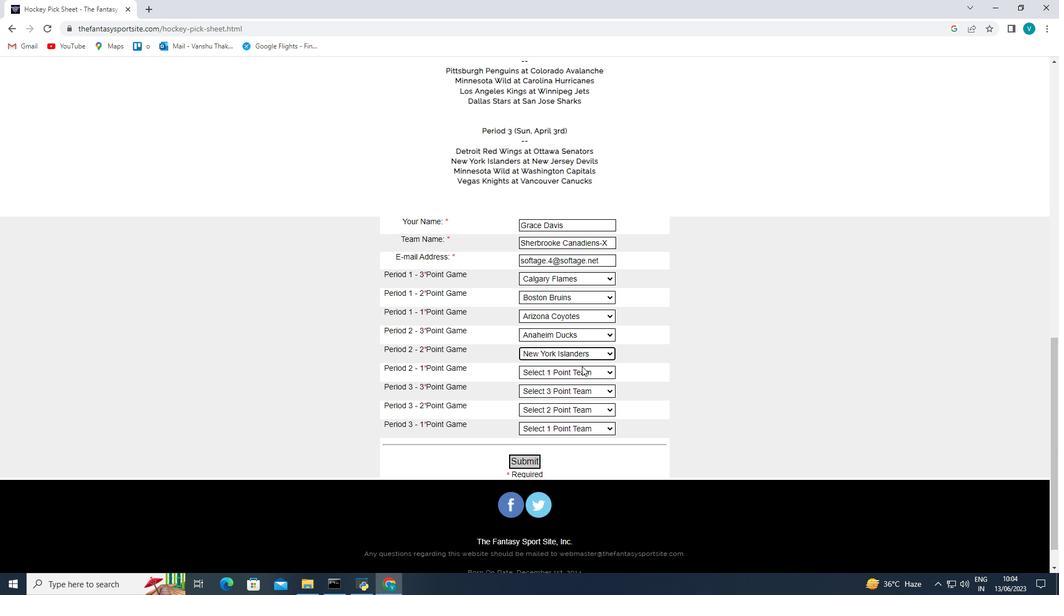 
Action: Mouse pressed left at (583, 369)
Screenshot: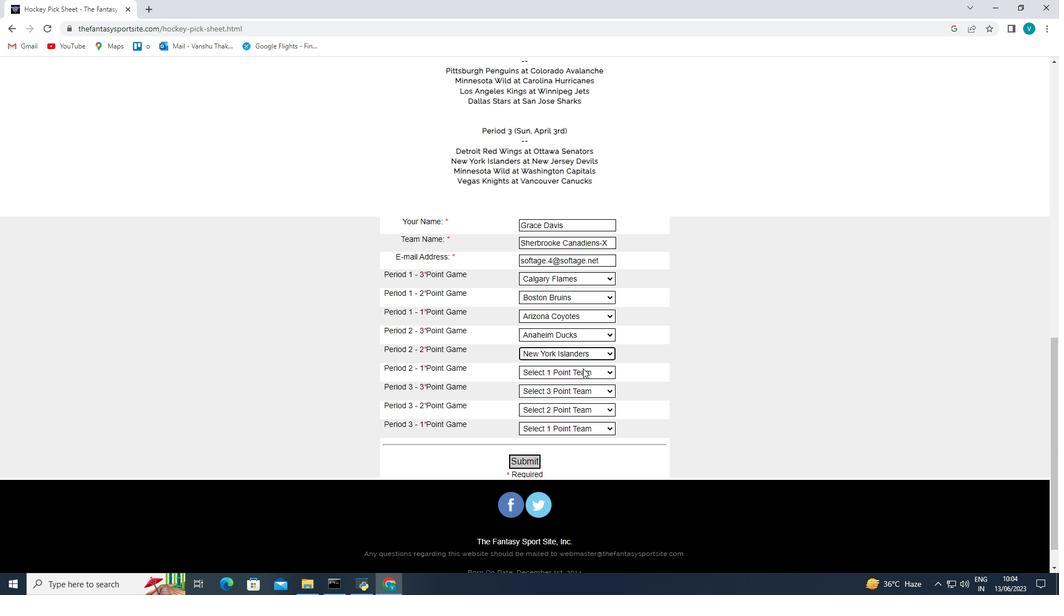 
Action: Mouse moved to (594, 333)
Screenshot: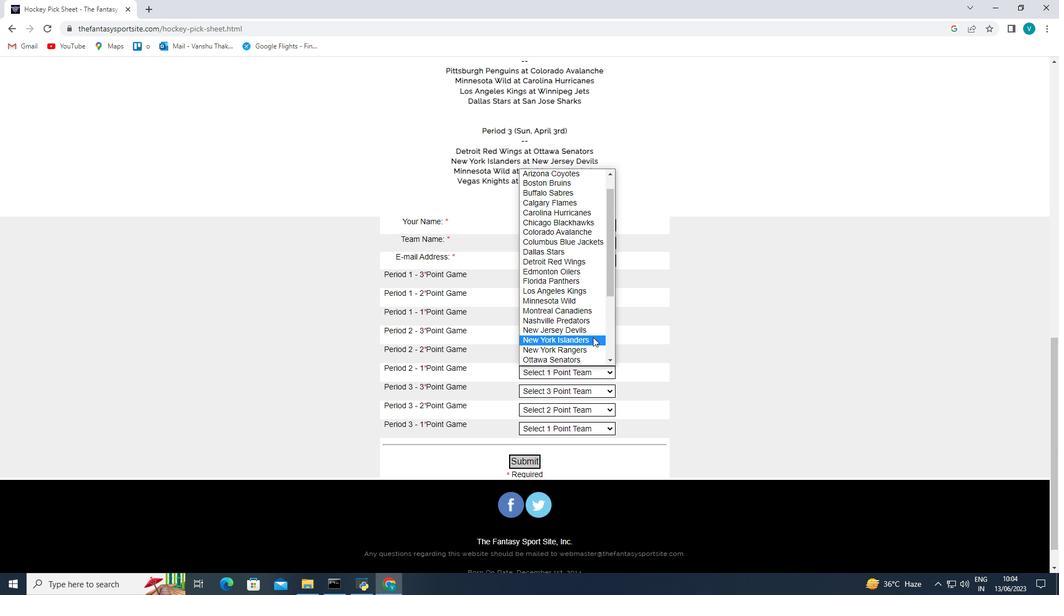 
Action: Mouse pressed left at (594, 333)
Screenshot: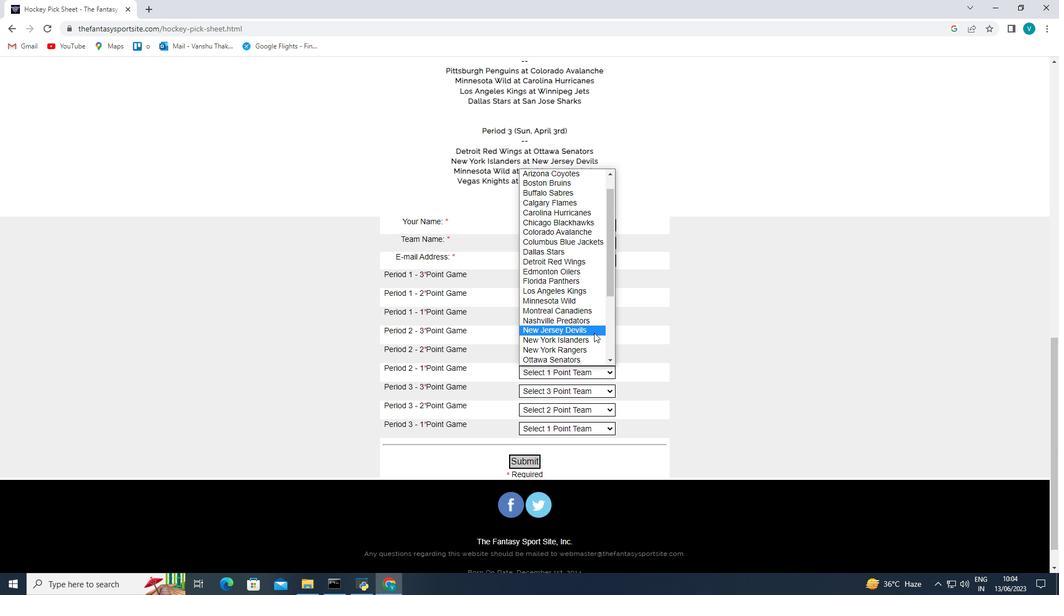 
Action: Mouse moved to (590, 391)
Screenshot: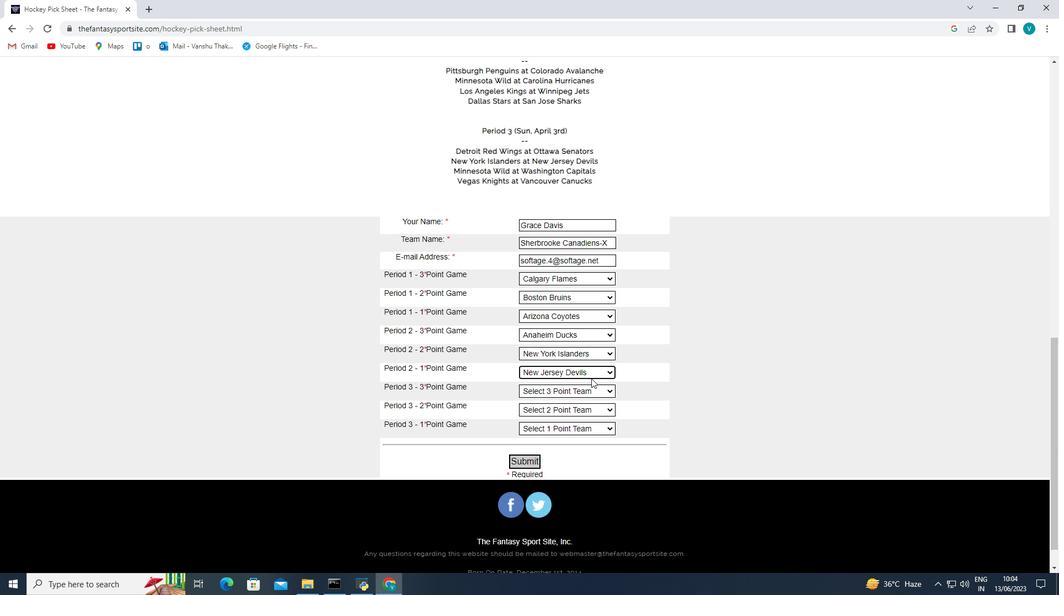 
Action: Mouse pressed left at (590, 391)
Screenshot: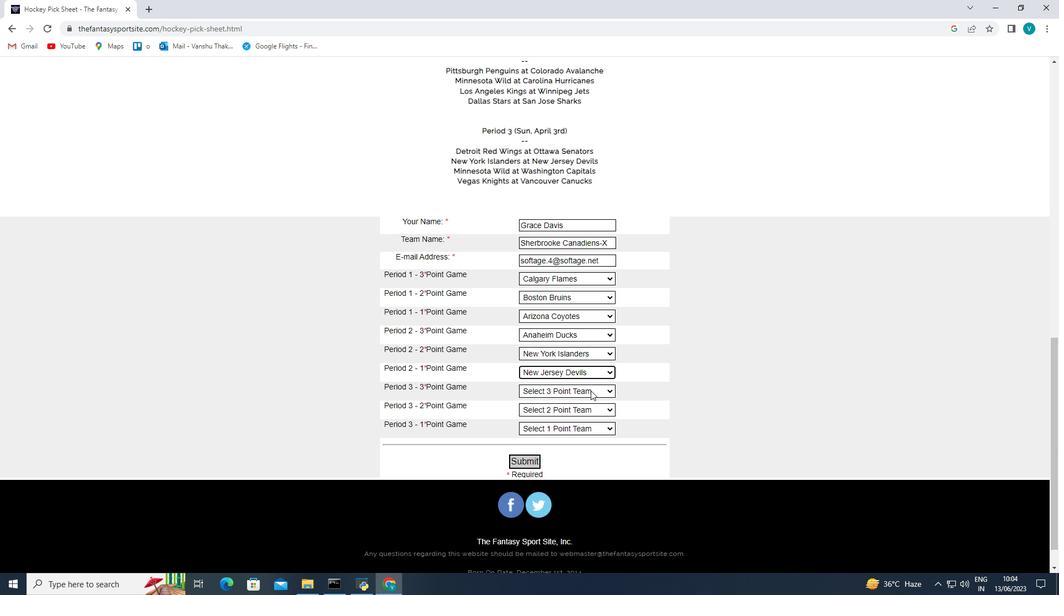 
Action: Mouse moved to (588, 360)
Screenshot: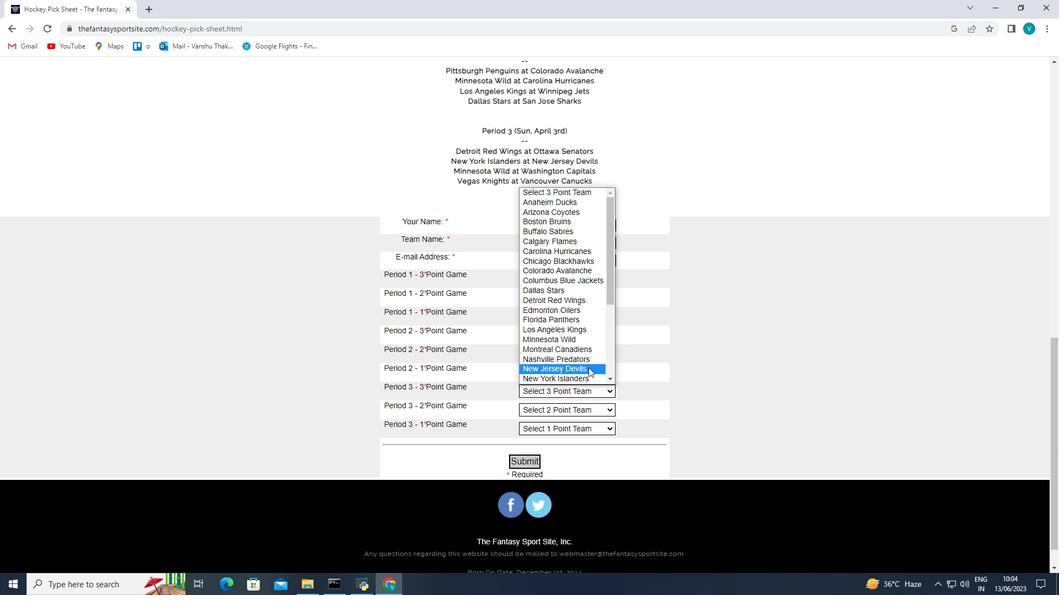 
Action: Mouse pressed left at (588, 360)
Screenshot: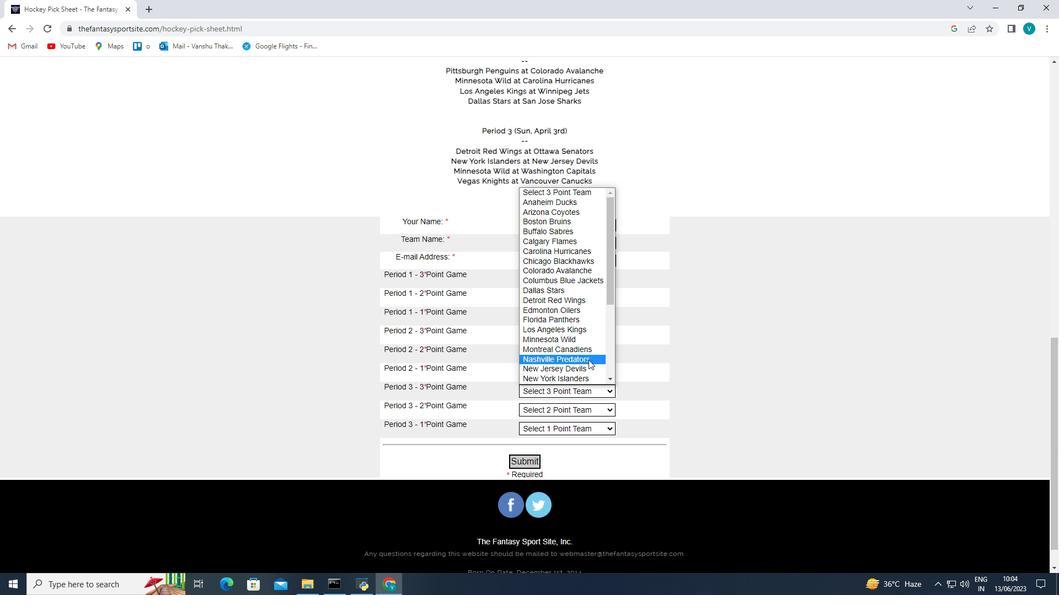 
Action: Mouse moved to (589, 406)
Screenshot: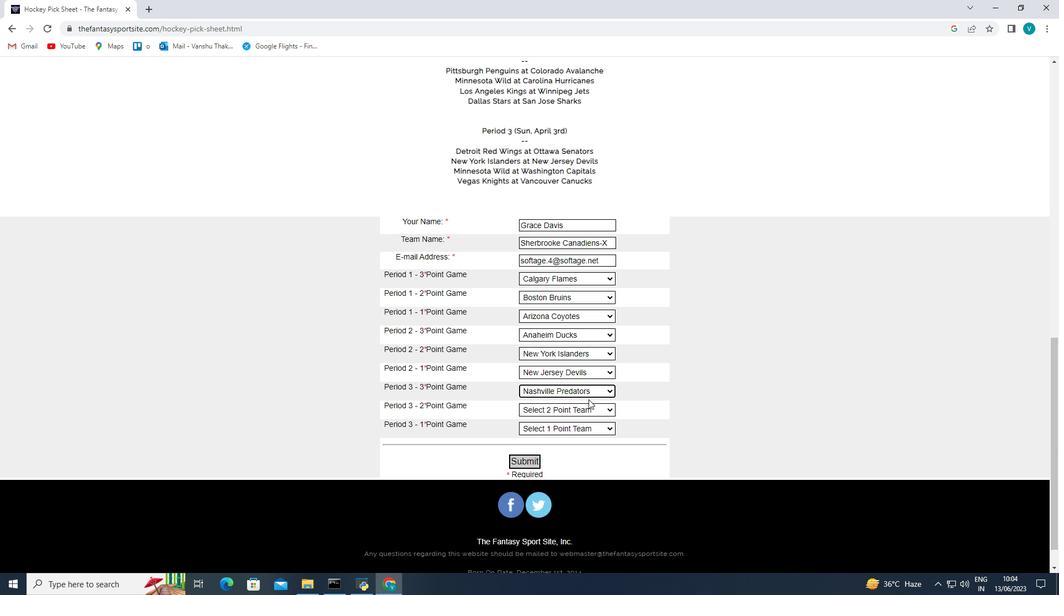 
Action: Mouse pressed left at (589, 406)
Screenshot: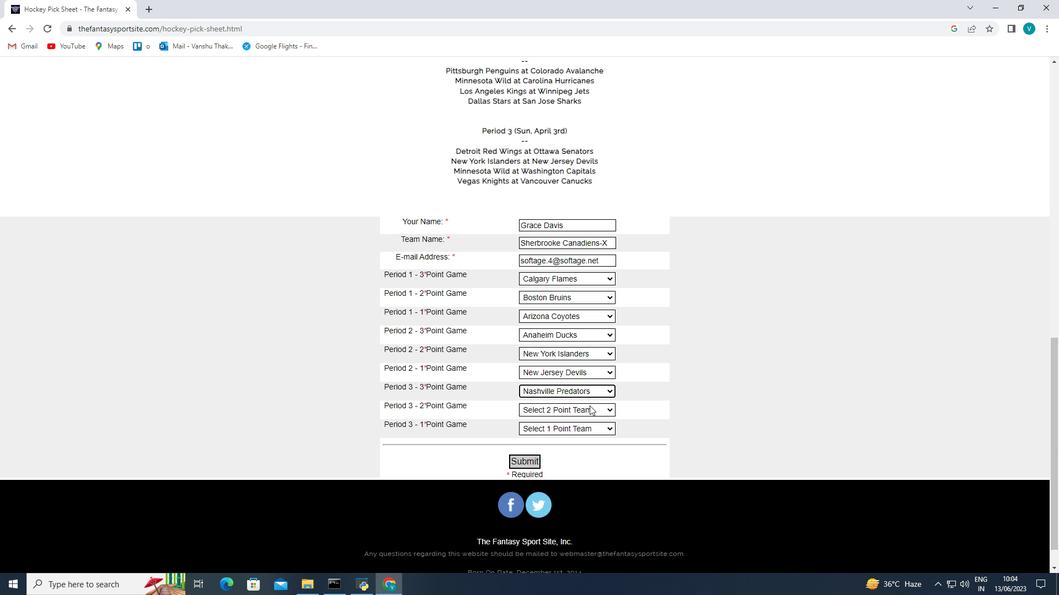 
Action: Mouse moved to (593, 358)
Screenshot: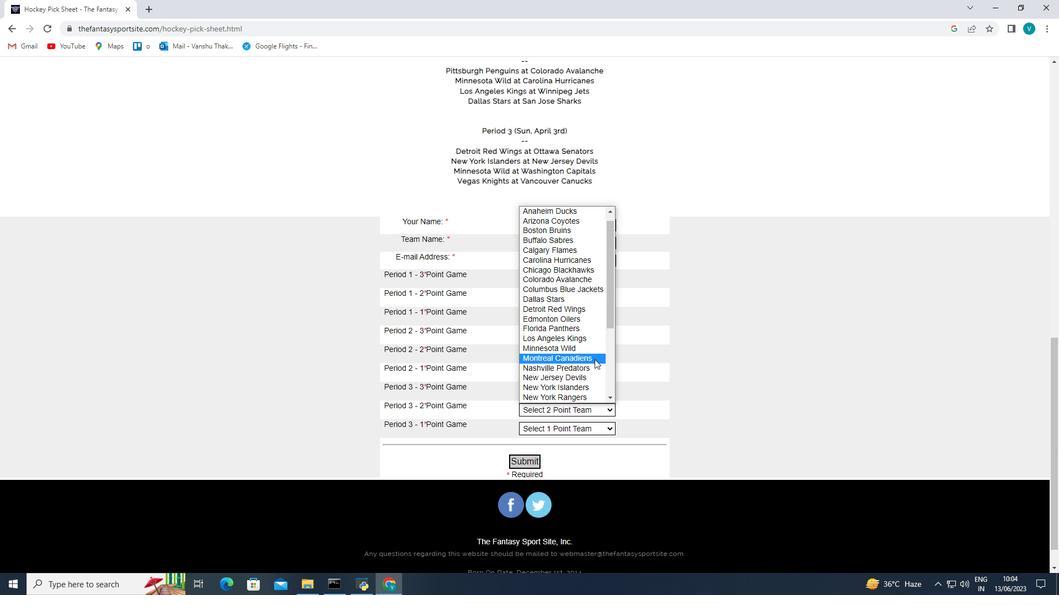 
Action: Mouse pressed left at (593, 358)
Screenshot: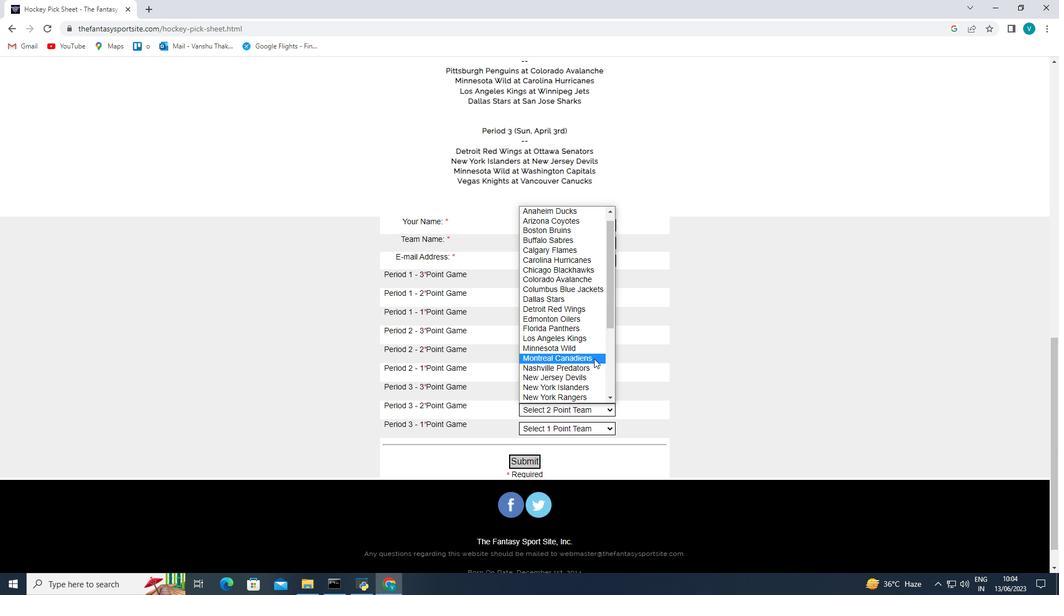 
Action: Mouse moved to (584, 424)
Screenshot: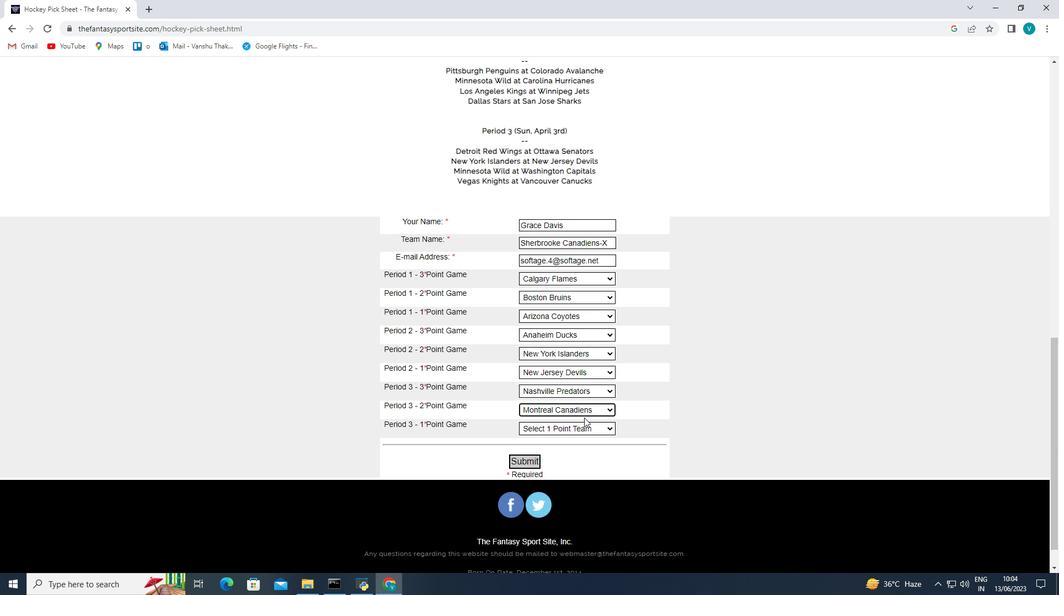 
Action: Mouse pressed left at (584, 424)
Screenshot: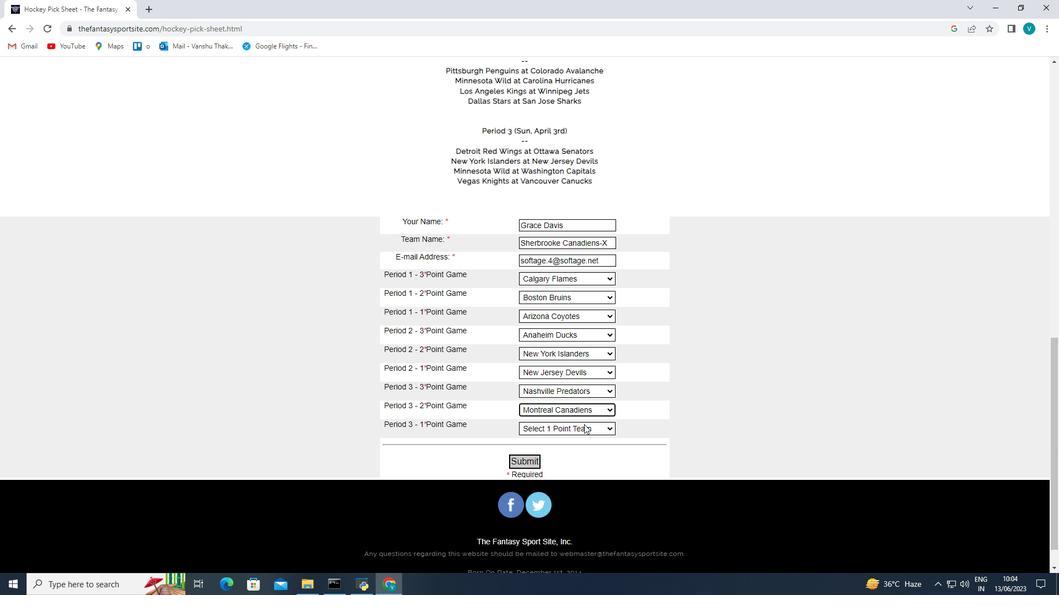 
Action: Mouse moved to (583, 369)
Screenshot: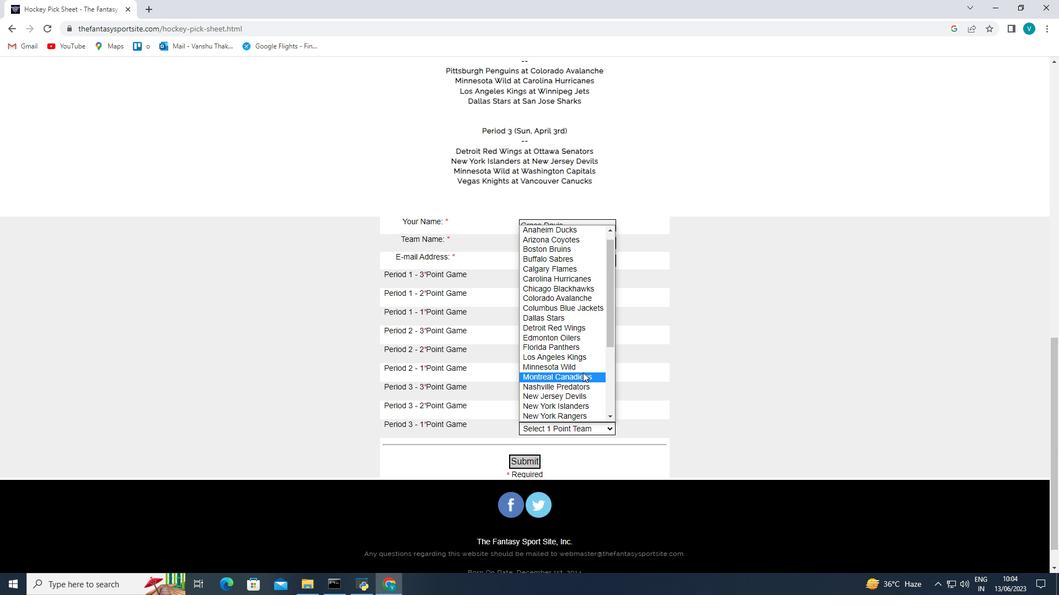 
Action: Mouse pressed left at (583, 369)
Screenshot: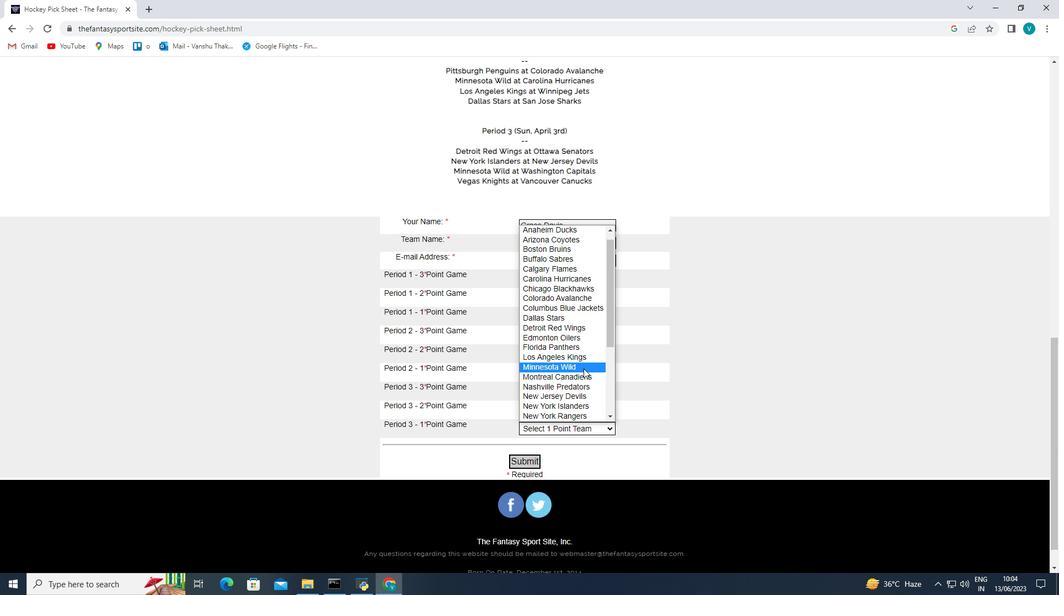 
Action: Mouse moved to (537, 456)
Screenshot: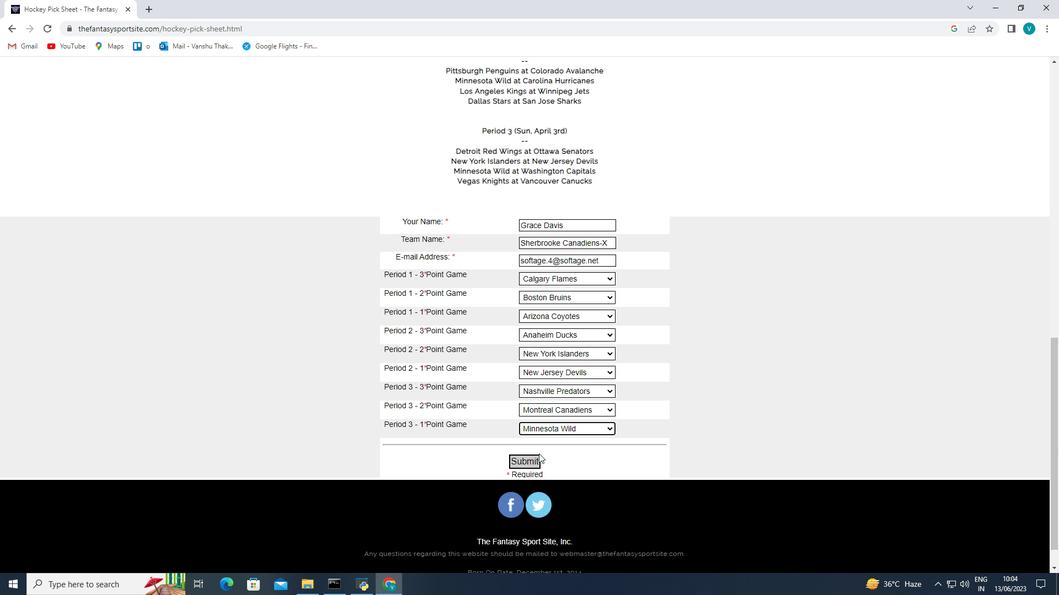 
Action: Mouse pressed left at (537, 456)
Screenshot: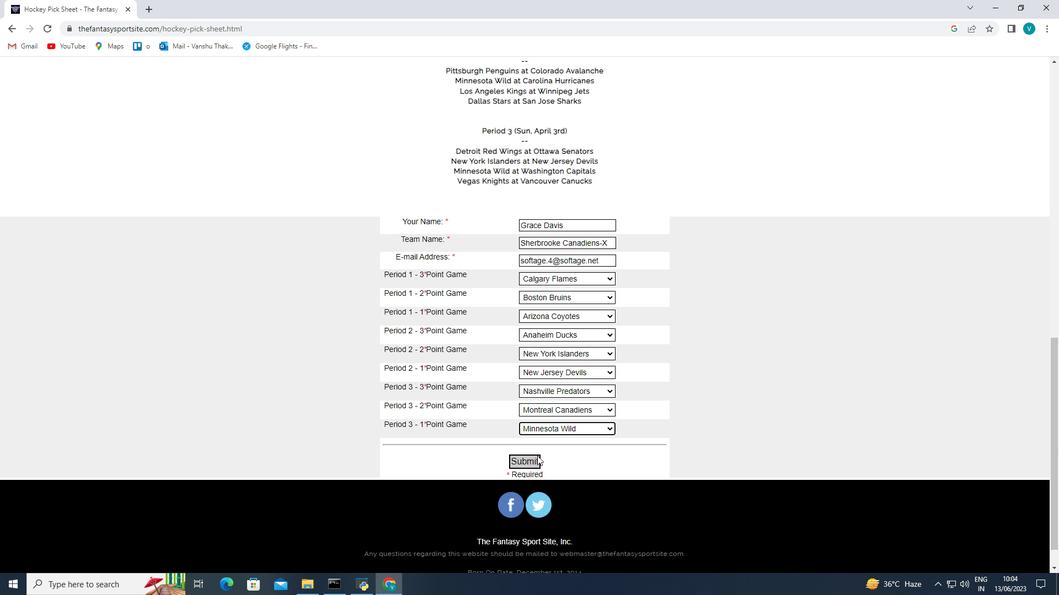 
Action: Mouse moved to (527, 452)
Screenshot: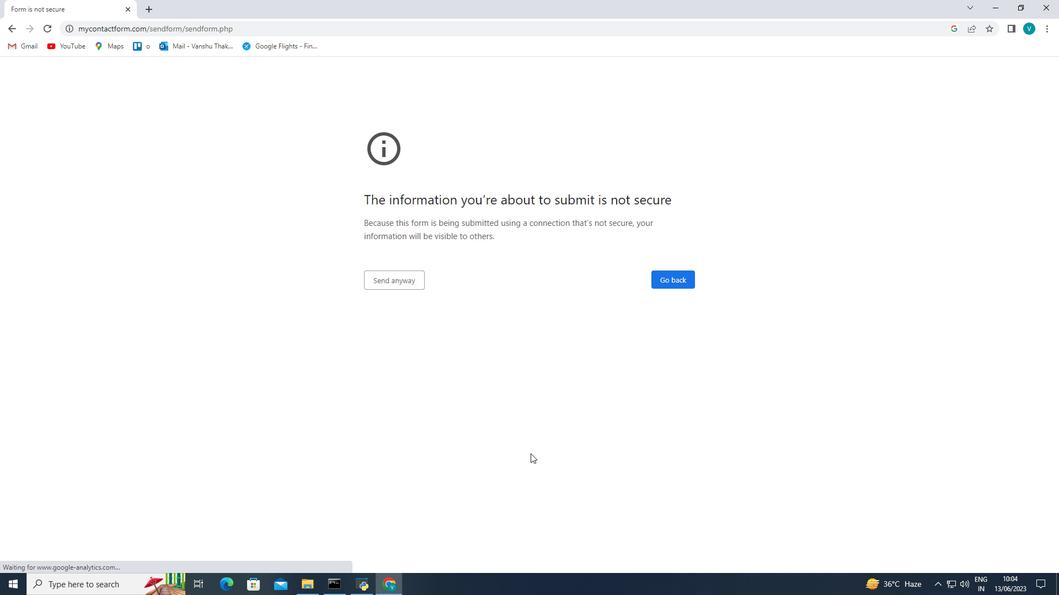 
